 Task: Open Card Card0000000263 in Board Board0000000066 in Workspace WS0000000022 in Trello. Add Member Ayush98111@gmail.com to Card Card0000000263 in Board Board0000000066 in Workspace WS0000000022 in Trello. Add Orange Label titled Label0000000263 to Card Card0000000263 in Board Board0000000066 in Workspace WS0000000022 in Trello. Add Checklist CL0000000263 to Card Card0000000263 in Board Board0000000066 in Workspace WS0000000022 in Trello. Add Dates with Start Date as Oct 01 2023 and Due Date as Oct 31 2023 to Card Card0000000263 in Board Board0000000066 in Workspace WS0000000022 in Trello
Action: Mouse scrolled (560, 487) with delta (0, -1)
Screenshot: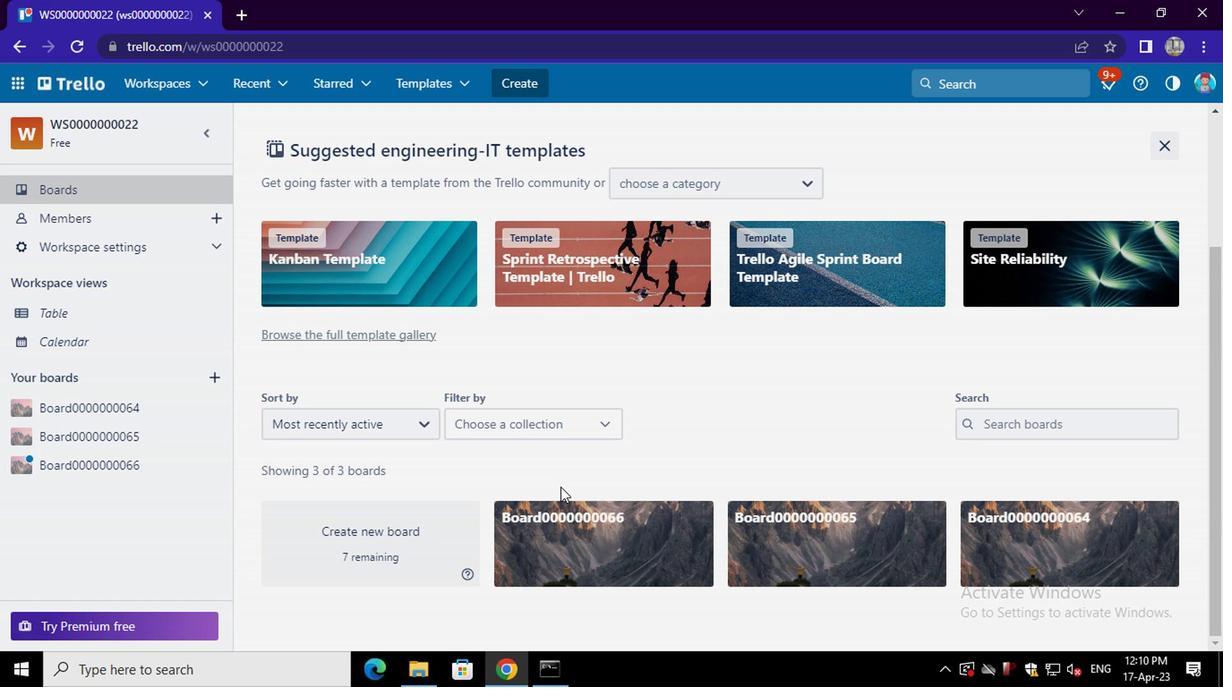 
Action: Mouse moved to (582, 538)
Screenshot: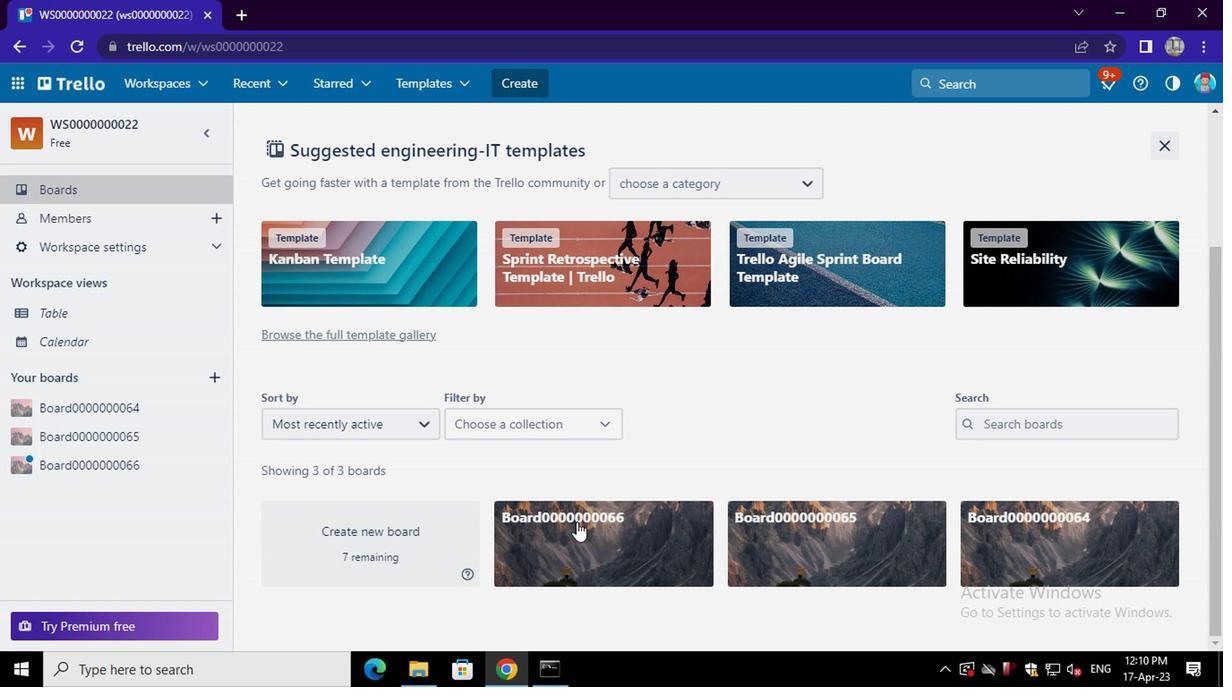 
Action: Mouse pressed left at (582, 538)
Screenshot: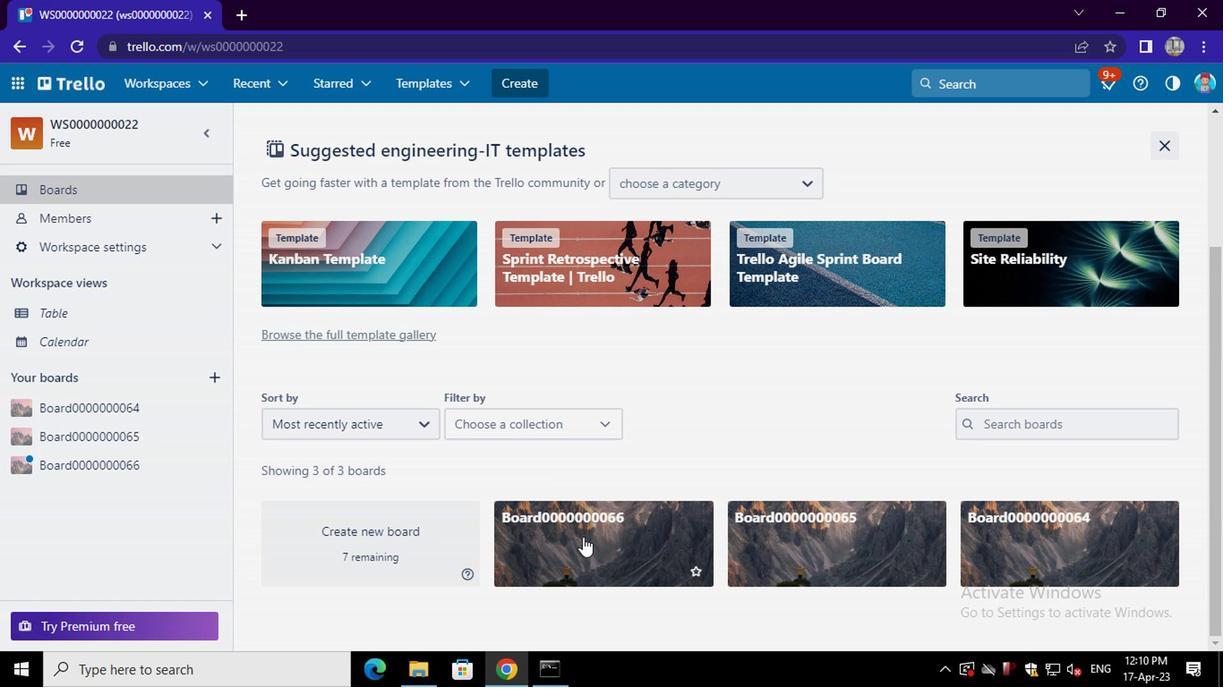 
Action: Mouse moved to (451, 484)
Screenshot: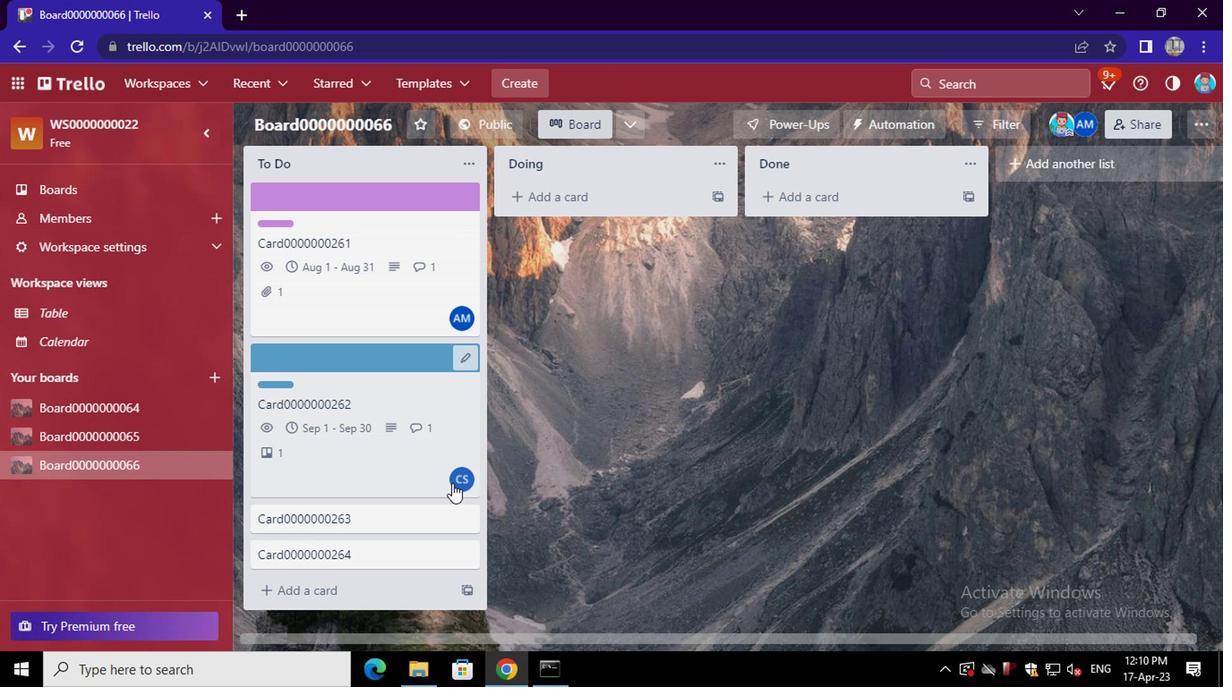 
Action: Mouse scrolled (451, 484) with delta (0, 0)
Screenshot: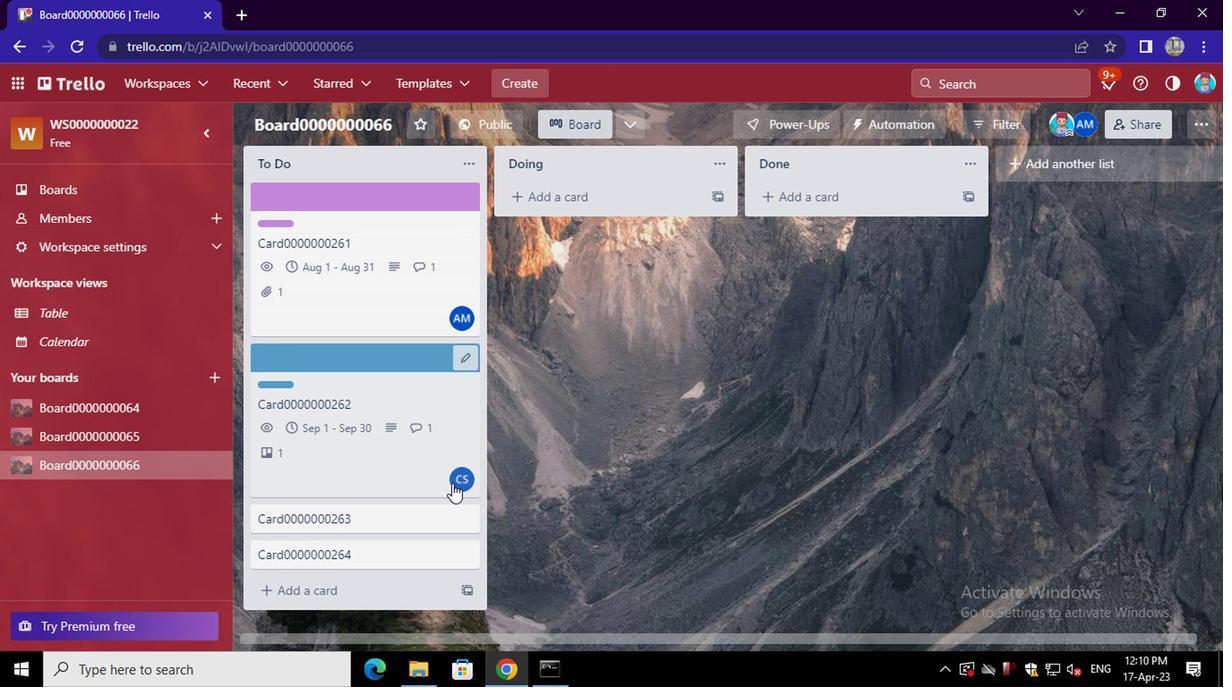 
Action: Mouse moved to (466, 522)
Screenshot: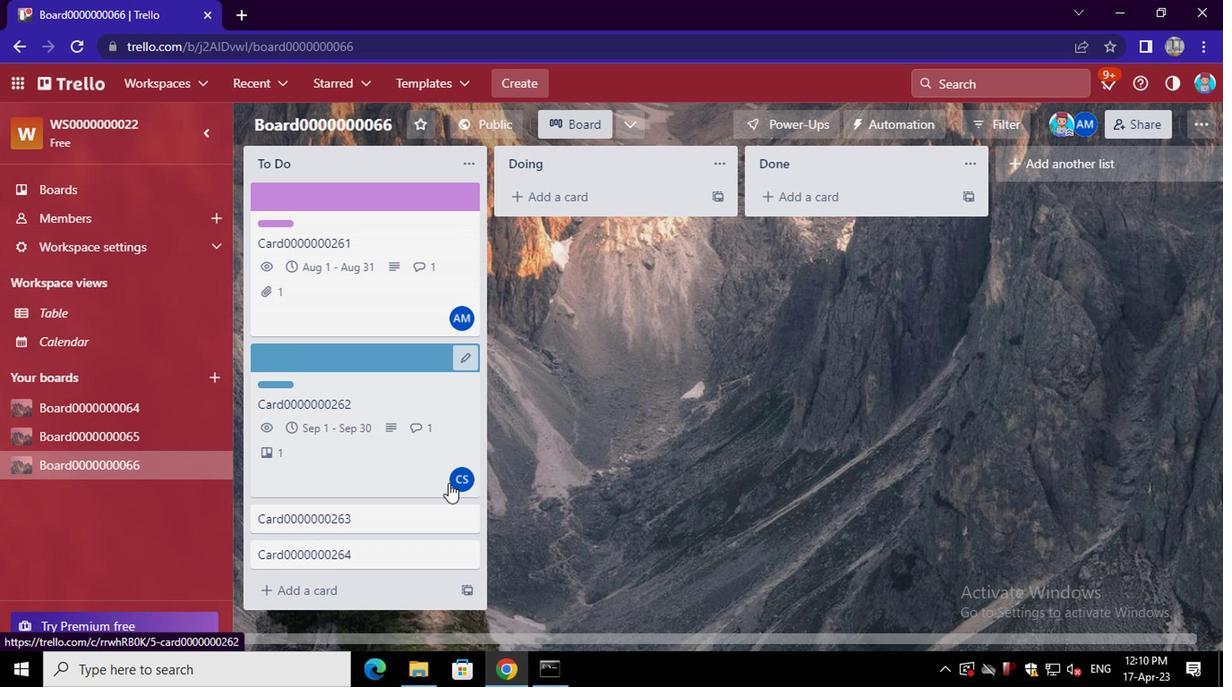 
Action: Mouse pressed left at (466, 522)
Screenshot: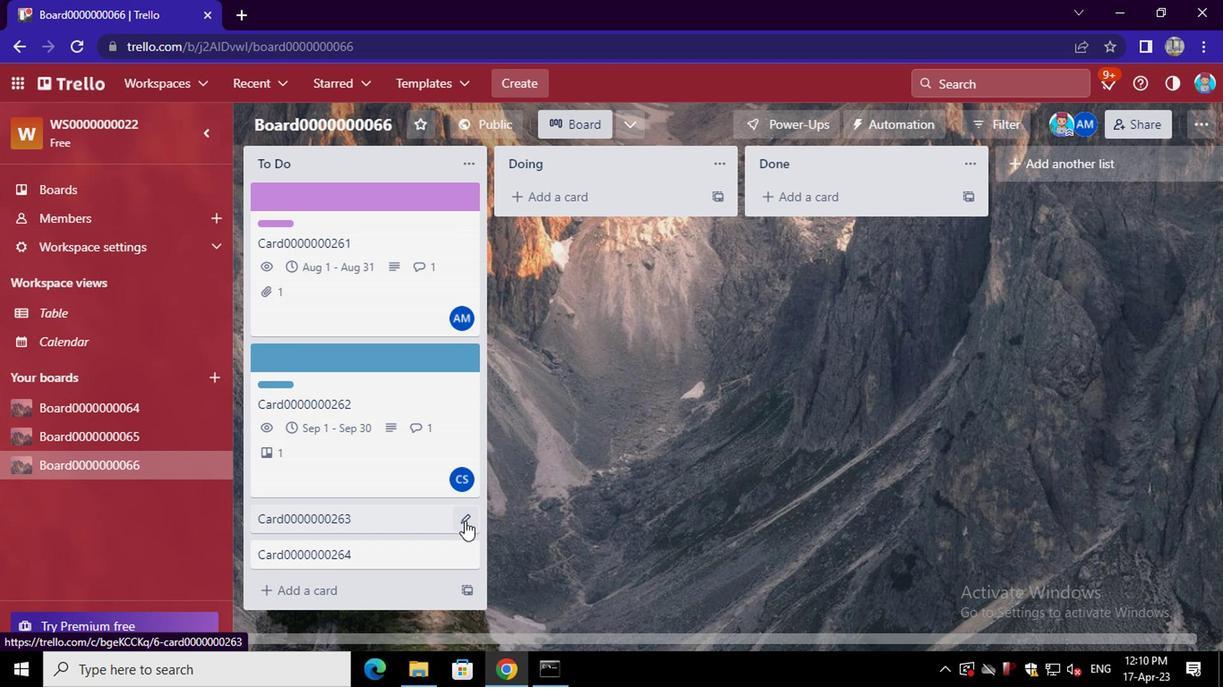 
Action: Mouse moved to (539, 390)
Screenshot: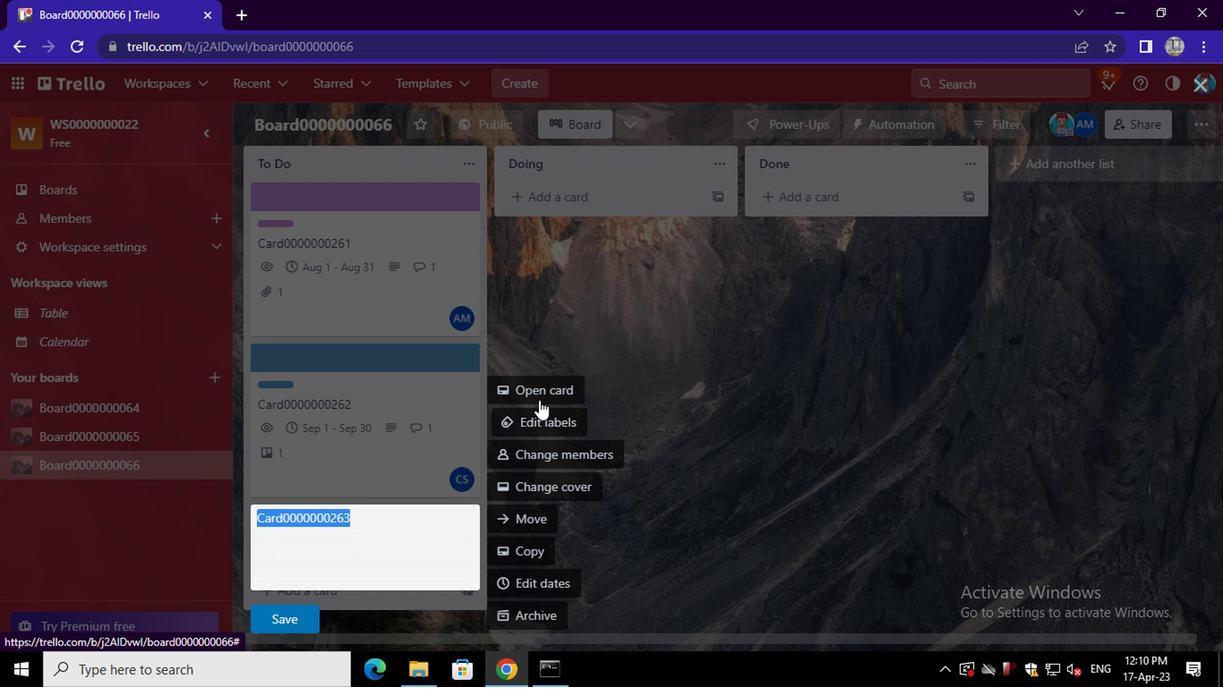 
Action: Mouse pressed left at (539, 390)
Screenshot: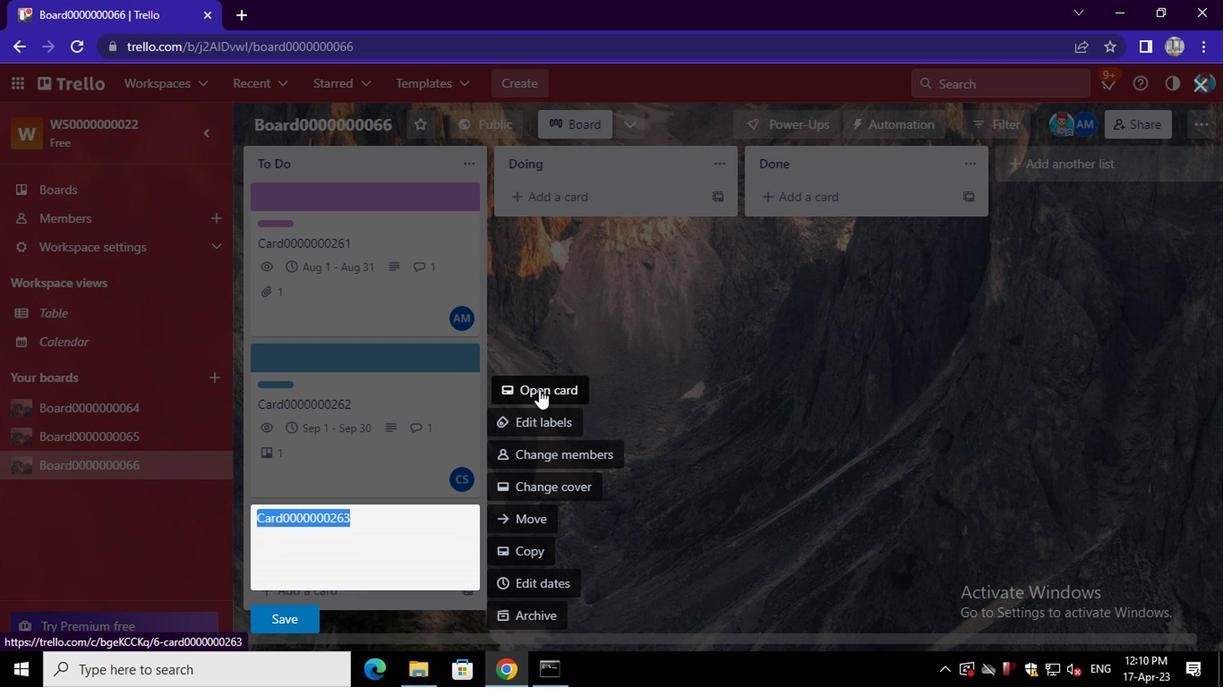 
Action: Mouse moved to (821, 300)
Screenshot: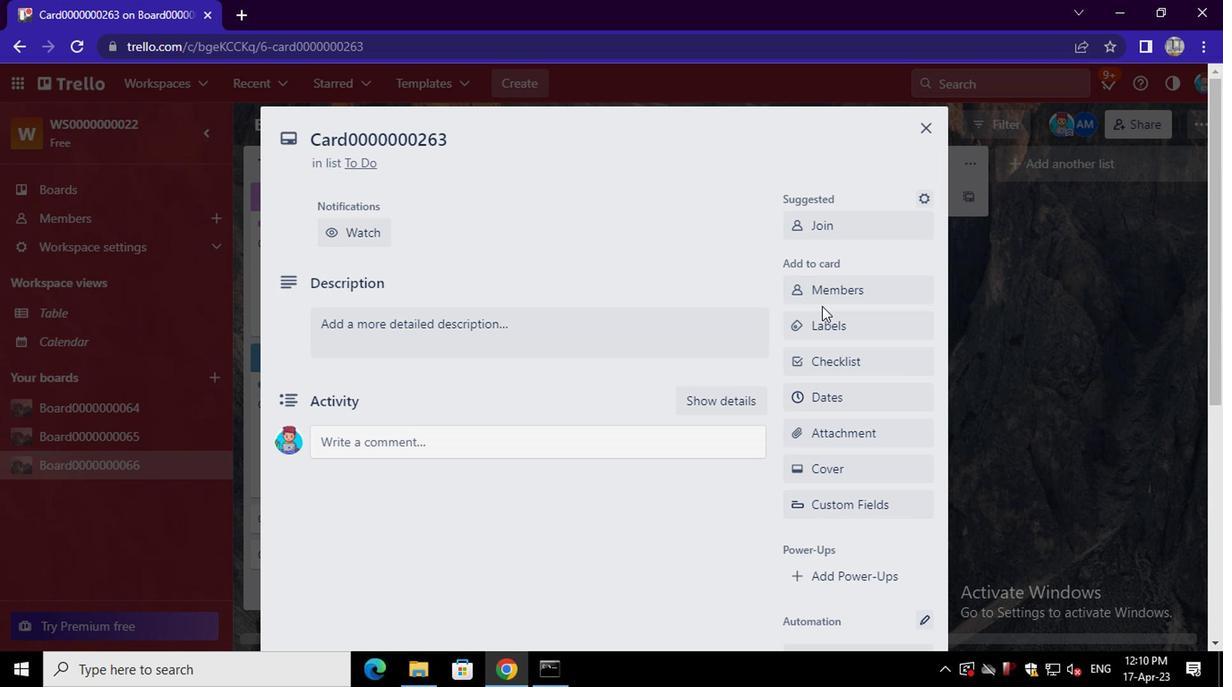 
Action: Mouse pressed left at (821, 300)
Screenshot: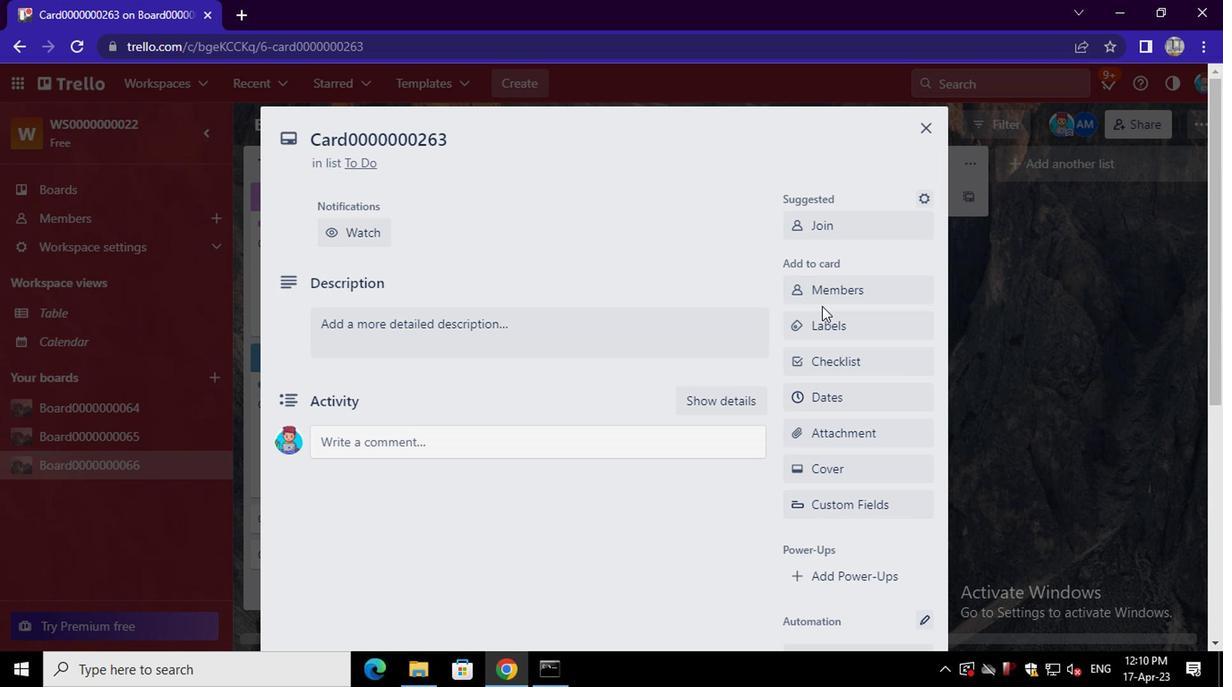 
Action: Mouse moved to (836, 372)
Screenshot: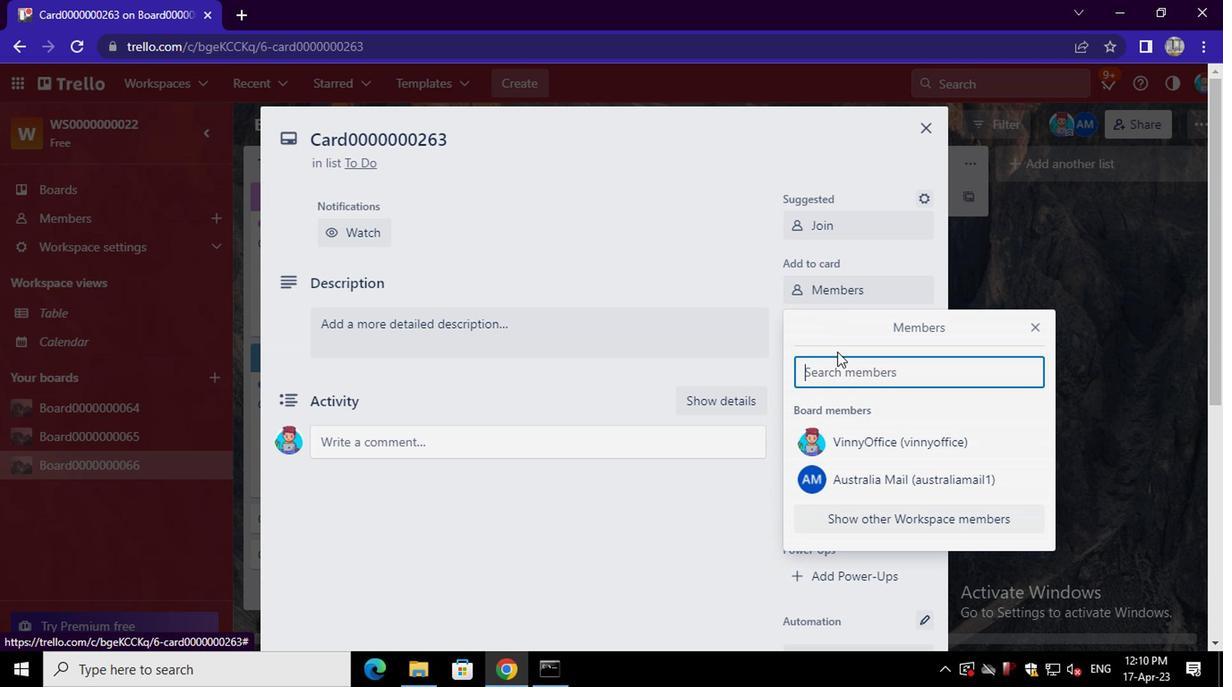 
Action: Mouse pressed left at (836, 372)
Screenshot: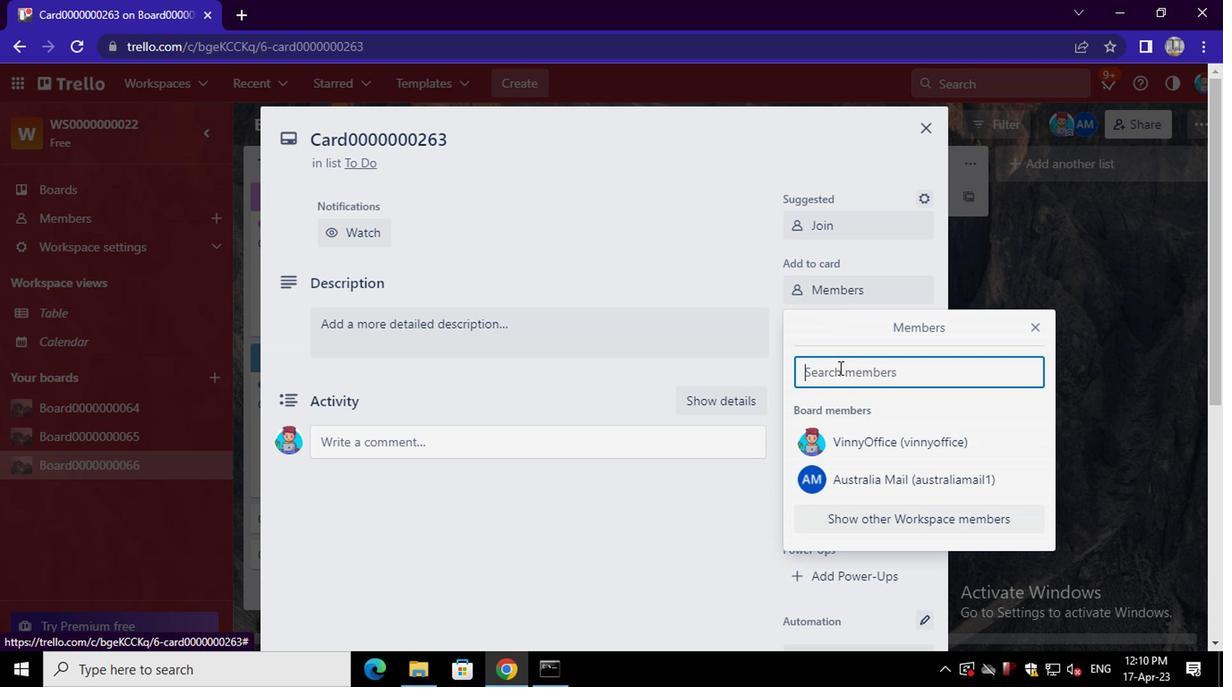 
Action: Mouse moved to (837, 373)
Screenshot: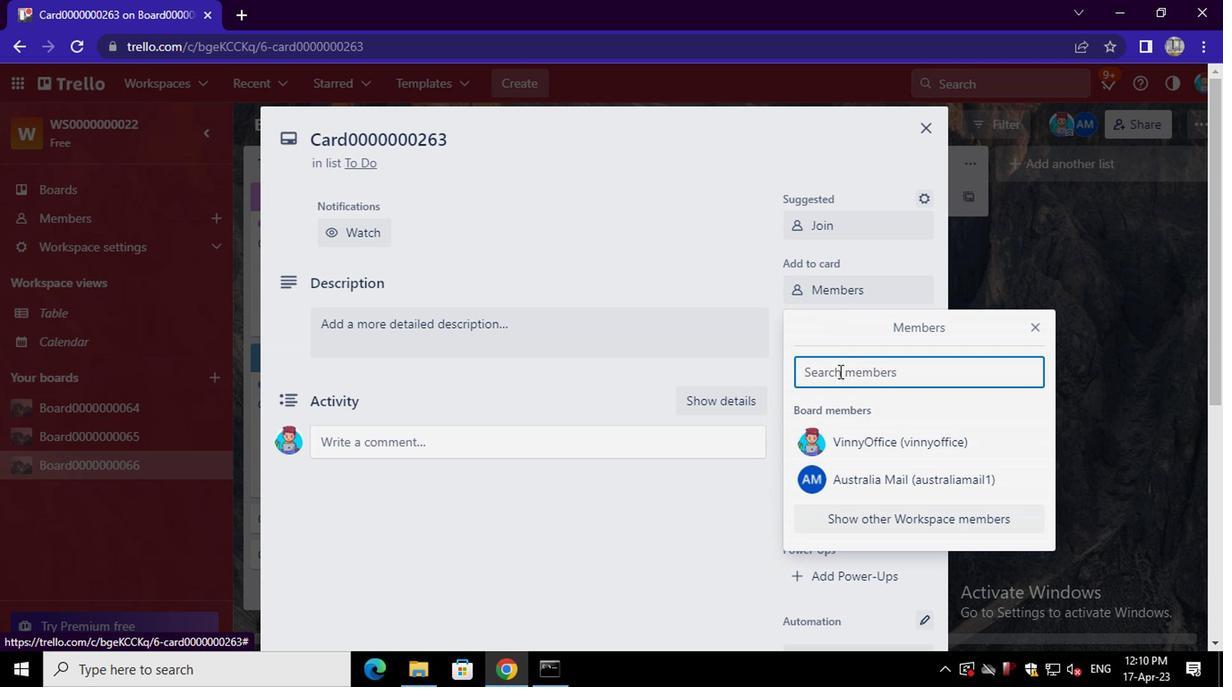 
Action: Key pressed <Key.shift>AYUSH98111<Key.shift>@GMAIL.COM
Screenshot: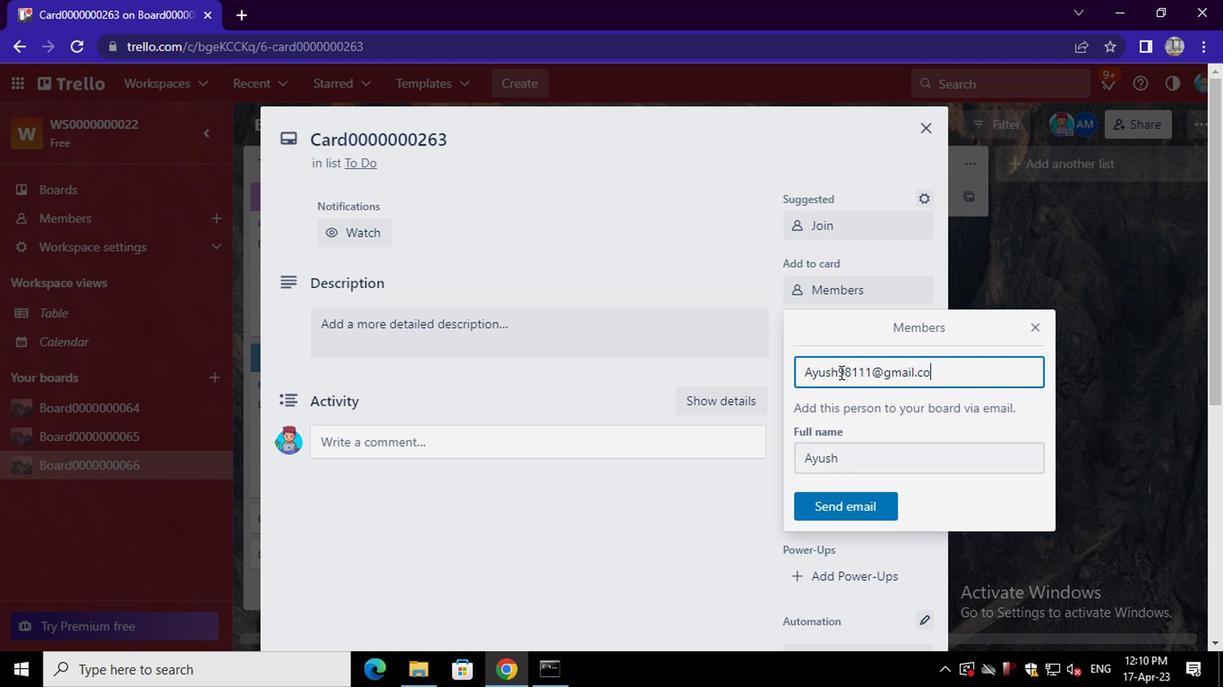 
Action: Mouse moved to (854, 510)
Screenshot: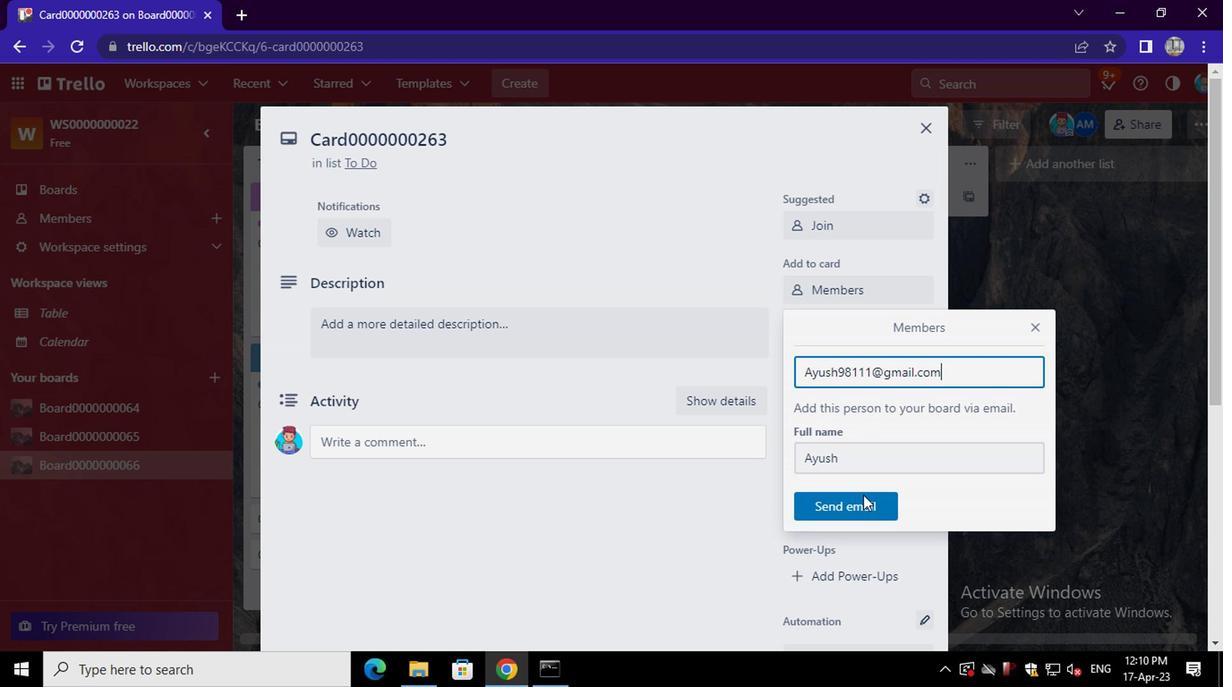 
Action: Mouse pressed left at (854, 510)
Screenshot: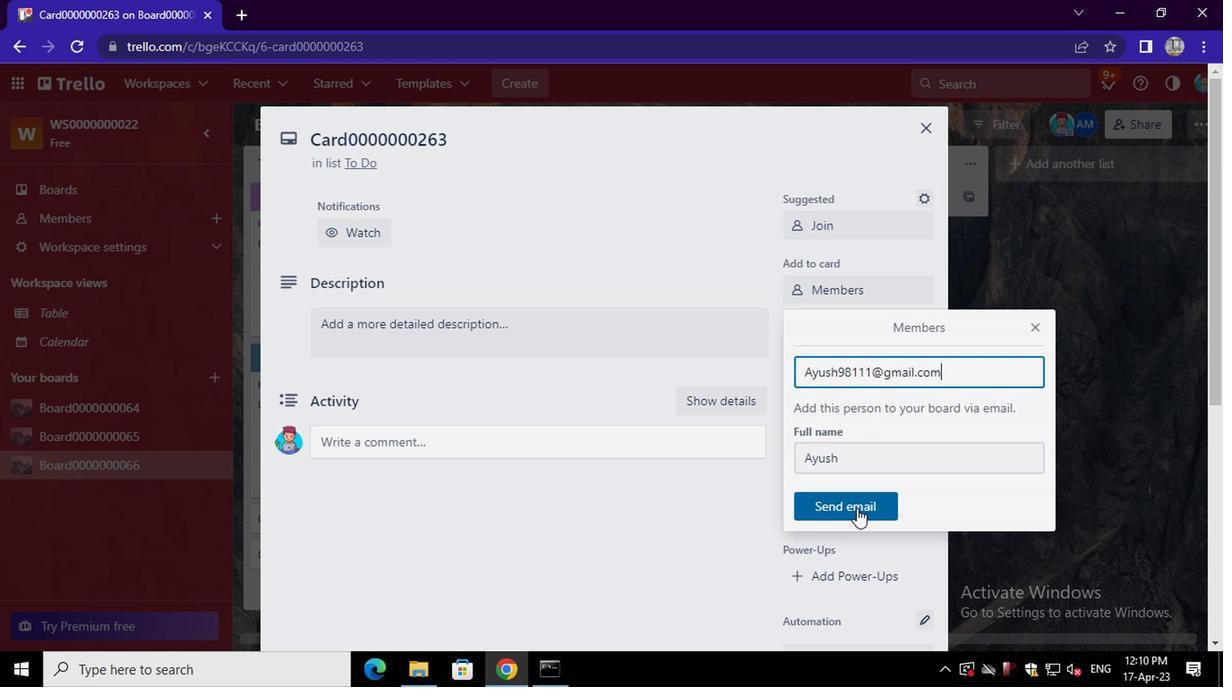
Action: Mouse moved to (848, 333)
Screenshot: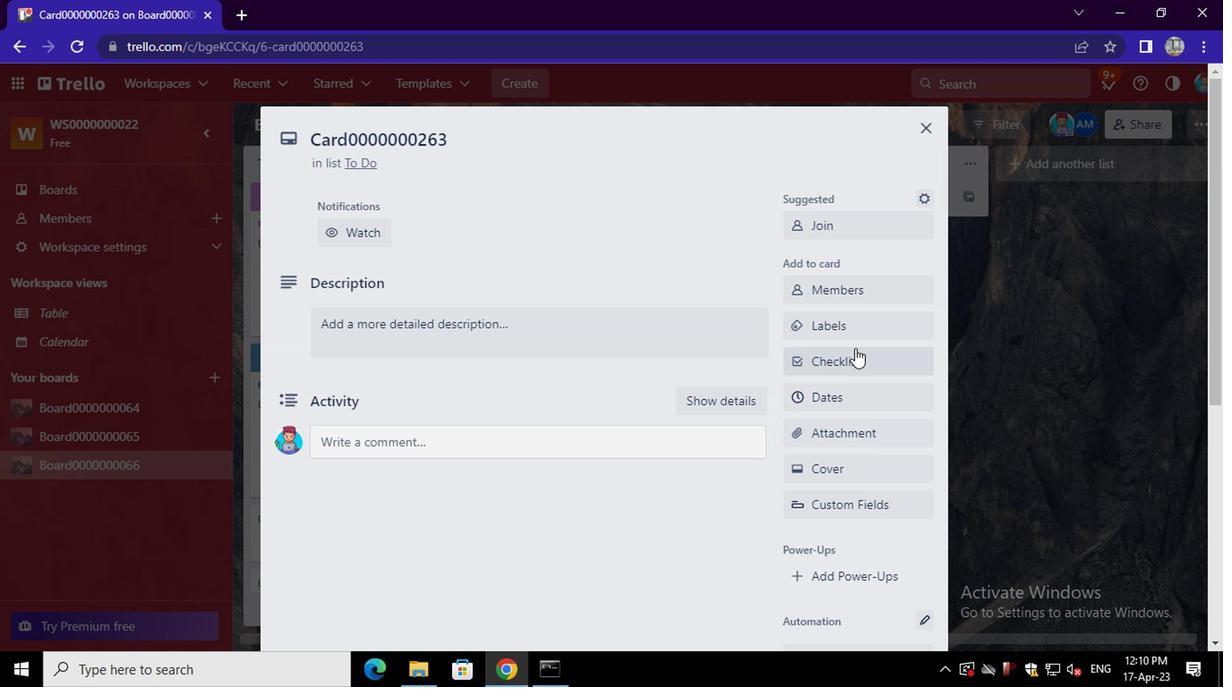 
Action: Mouse pressed left at (848, 333)
Screenshot: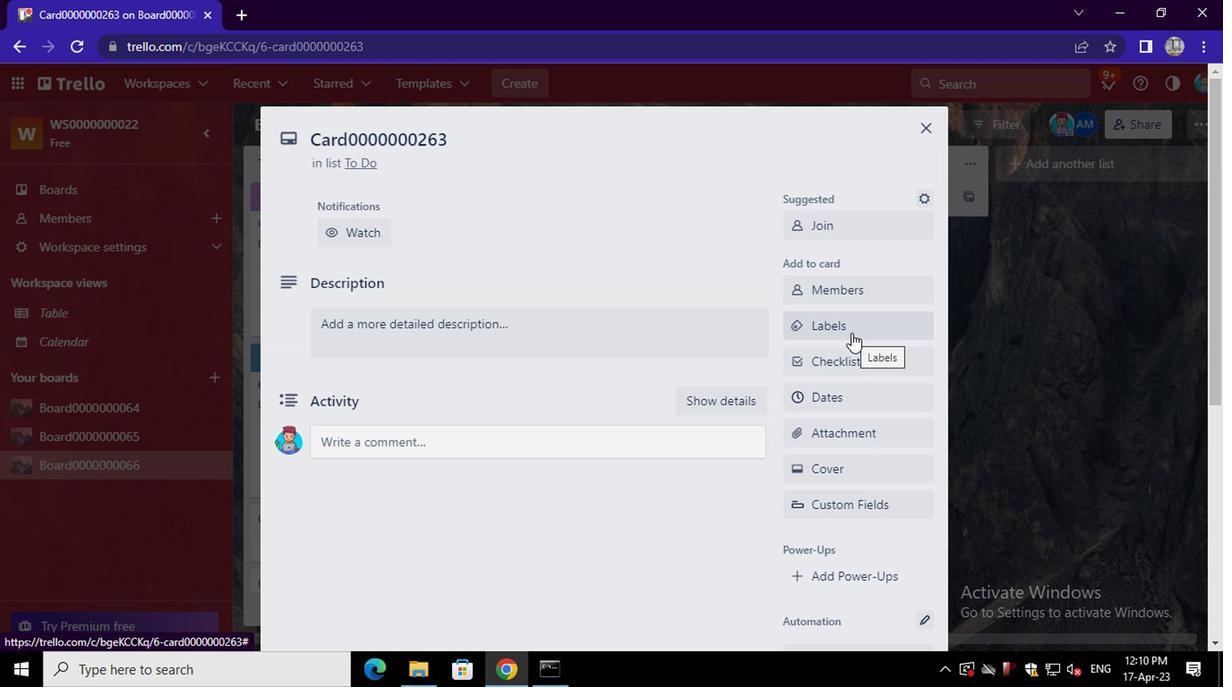 
Action: Mouse moved to (848, 174)
Screenshot: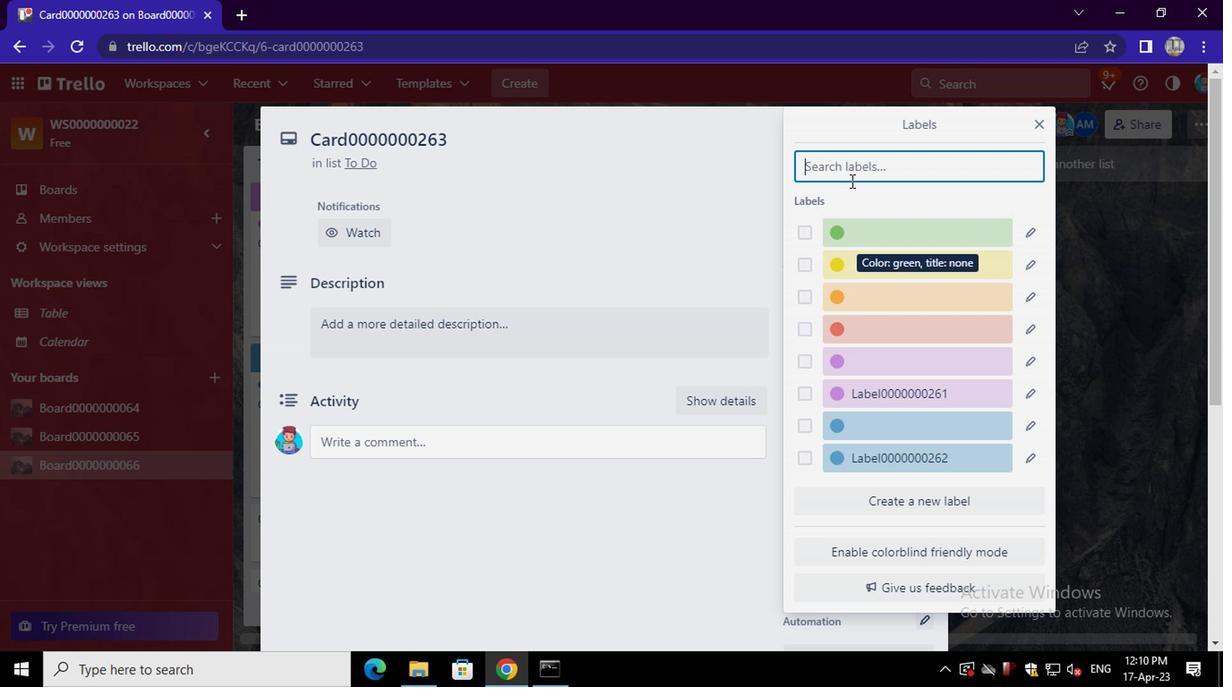 
Action: Mouse pressed left at (848, 174)
Screenshot: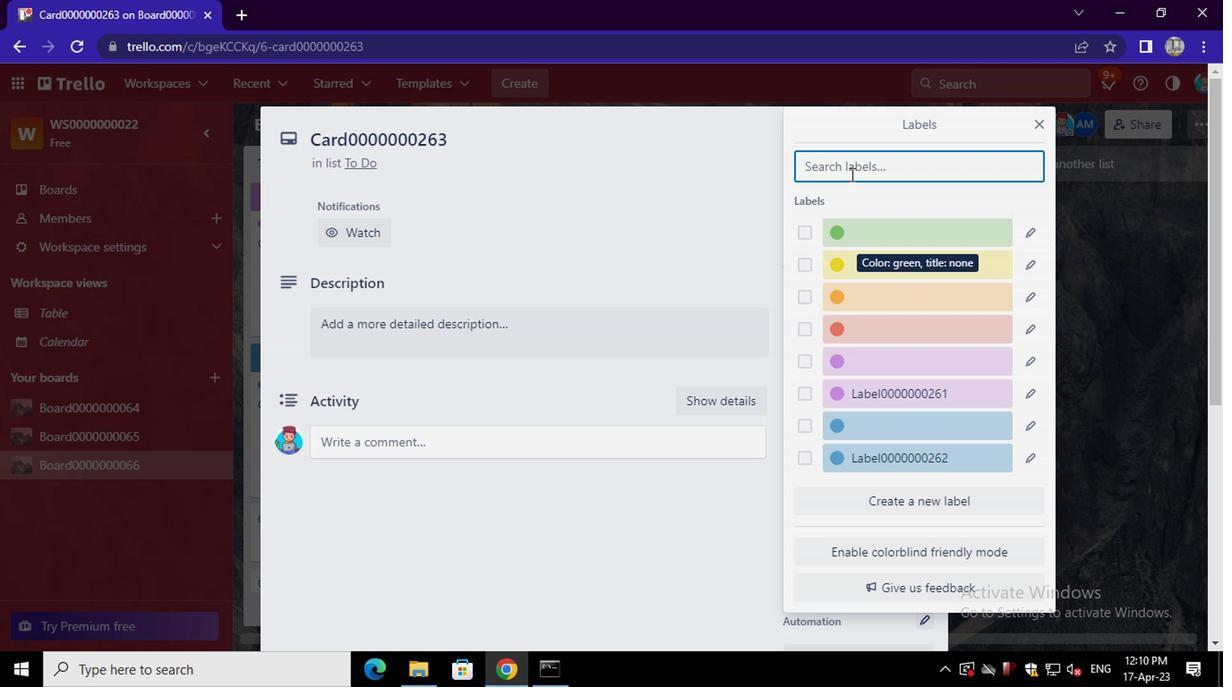 
Action: Key pressed <Key.shift>LABEL0000000263
Screenshot: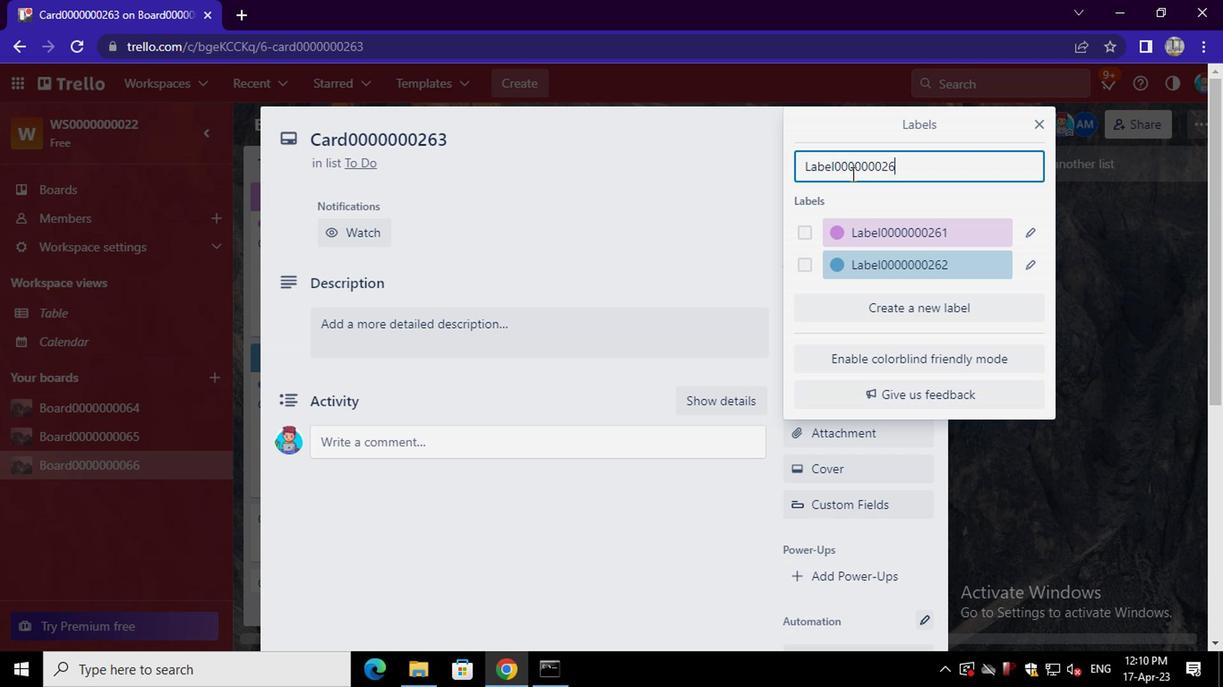 
Action: Mouse moved to (936, 473)
Screenshot: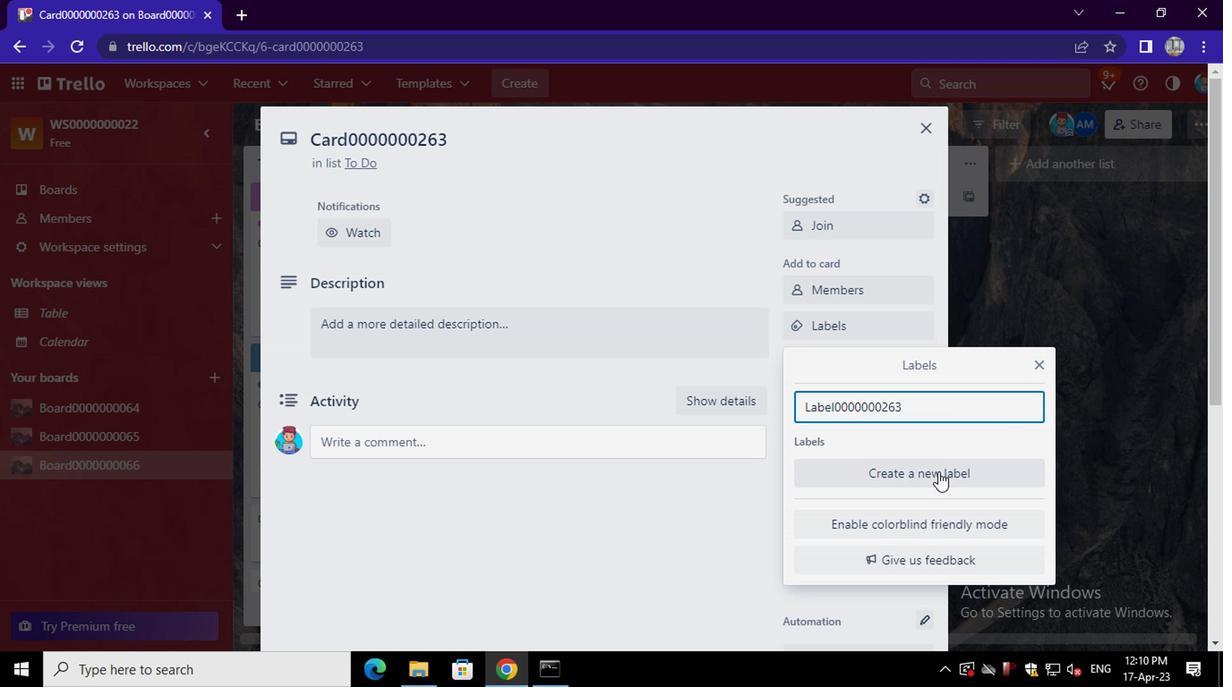 
Action: Mouse pressed left at (936, 473)
Screenshot: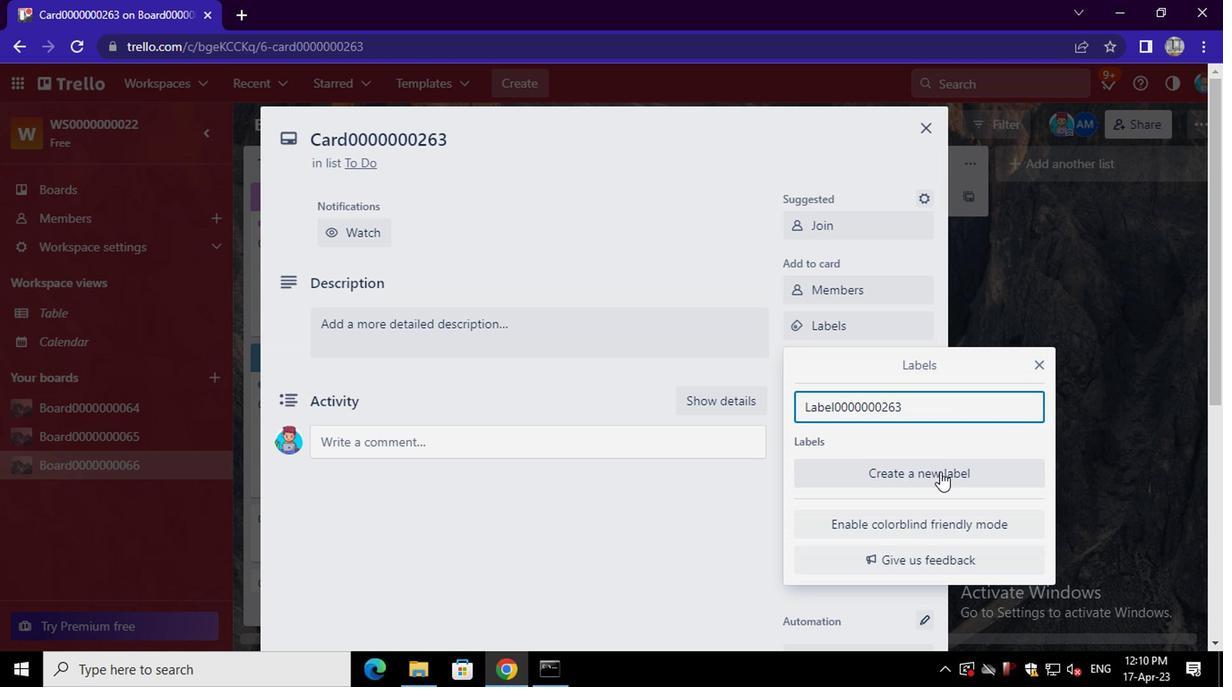 
Action: Mouse moved to (918, 384)
Screenshot: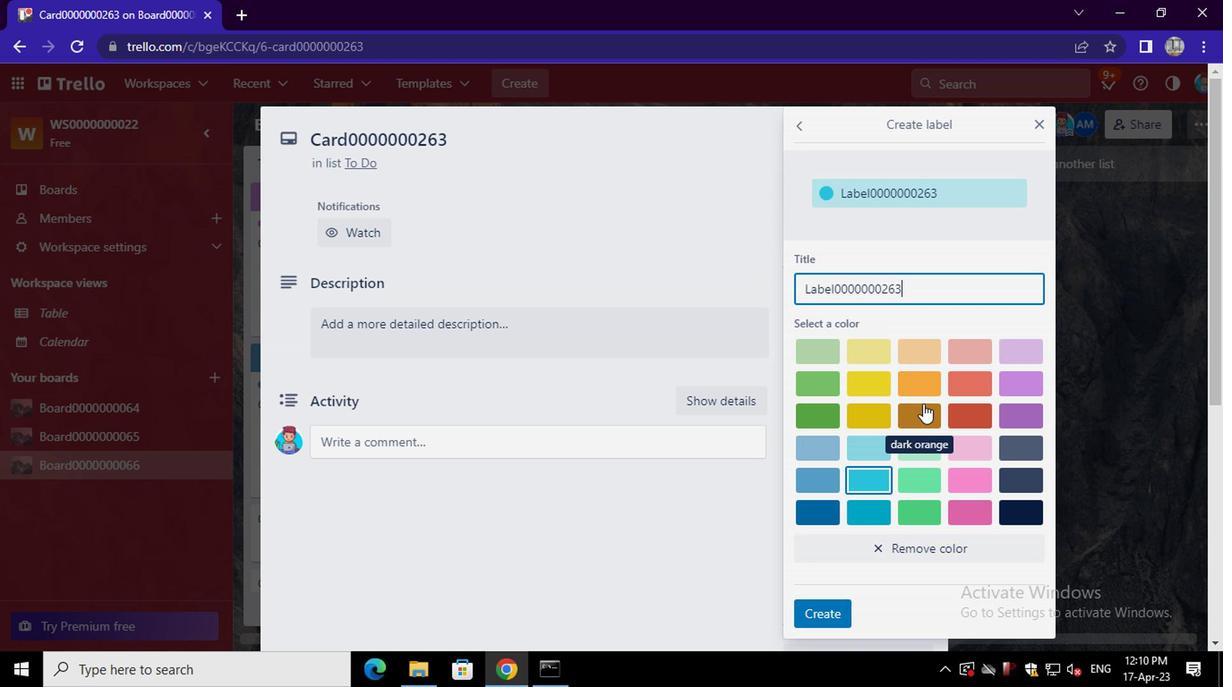 
Action: Mouse pressed left at (918, 384)
Screenshot: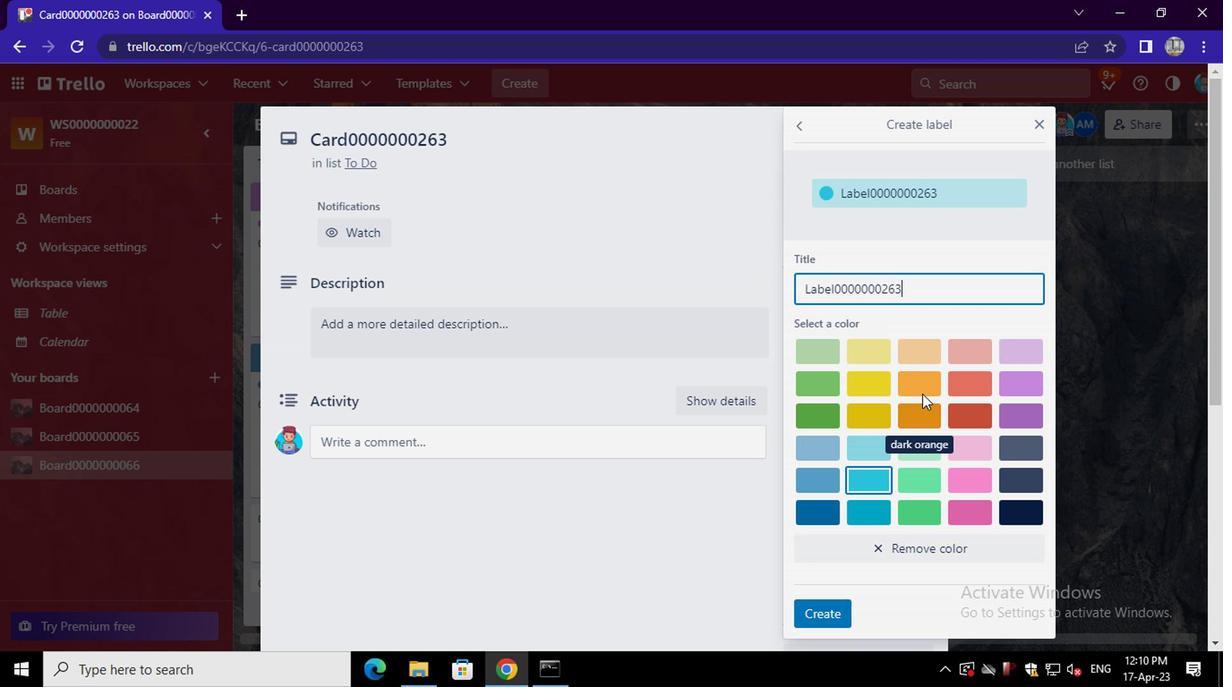 
Action: Mouse moved to (828, 609)
Screenshot: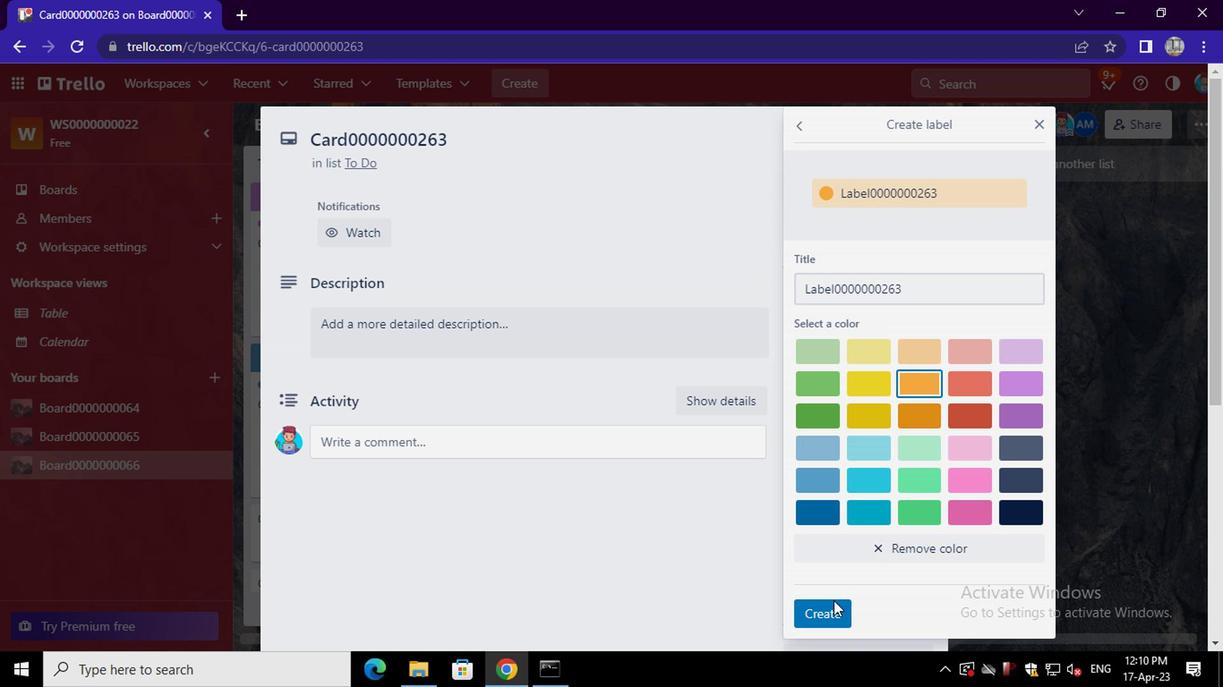 
Action: Mouse pressed left at (828, 609)
Screenshot: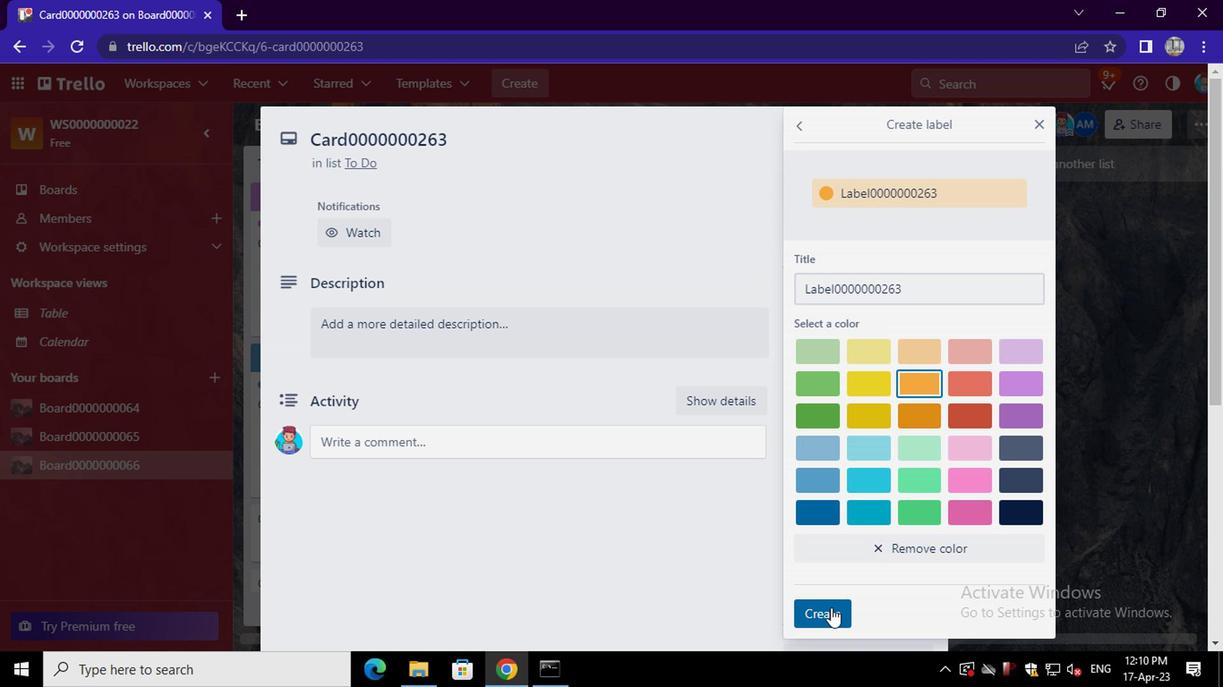 
Action: Mouse moved to (752, 517)
Screenshot: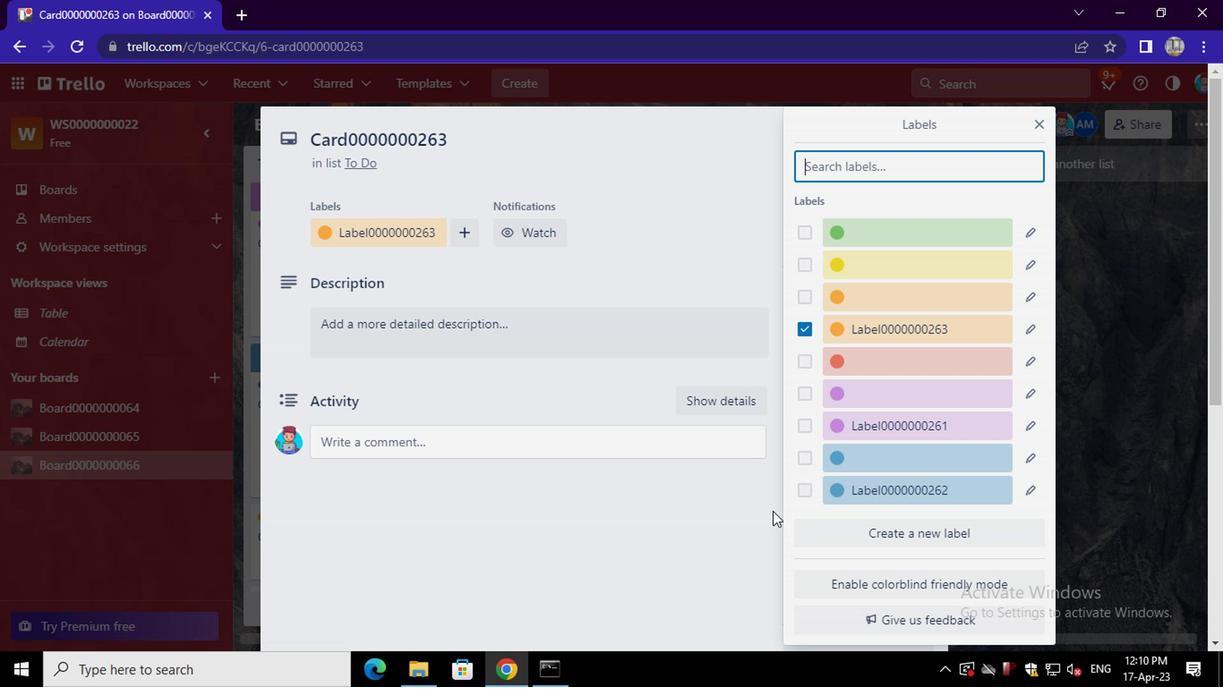 
Action: Mouse pressed left at (752, 517)
Screenshot: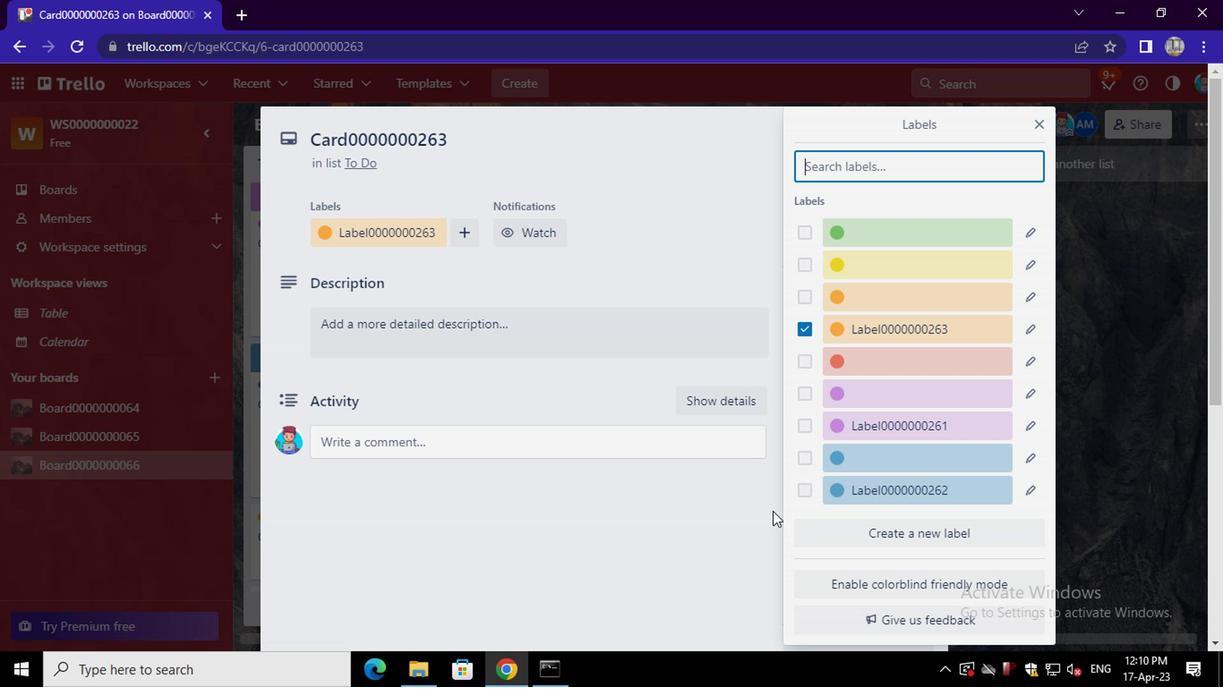 
Action: Mouse moved to (863, 359)
Screenshot: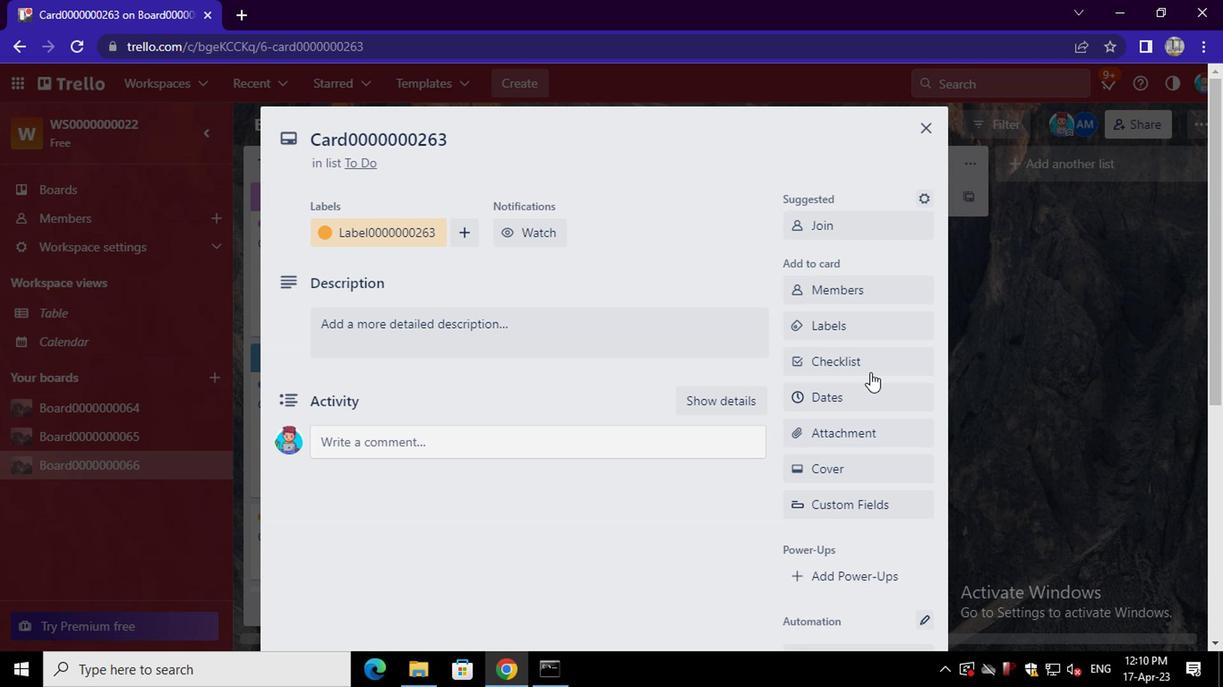 
Action: Mouse pressed left at (863, 359)
Screenshot: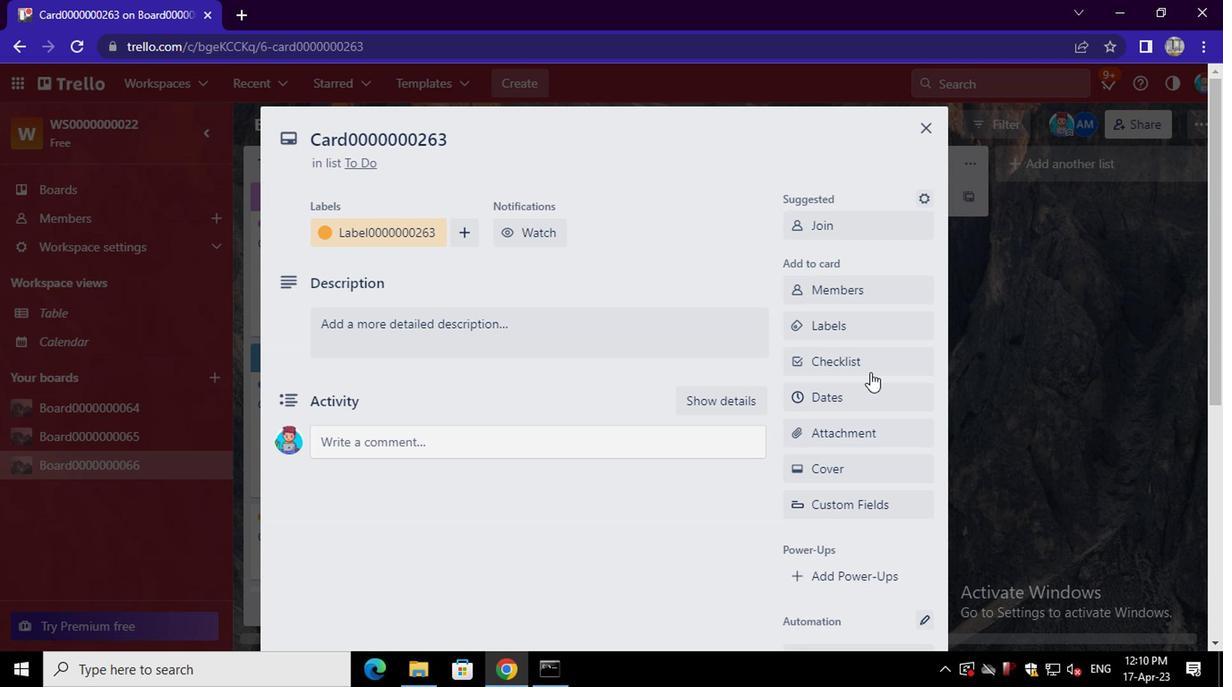 
Action: Mouse moved to (877, 465)
Screenshot: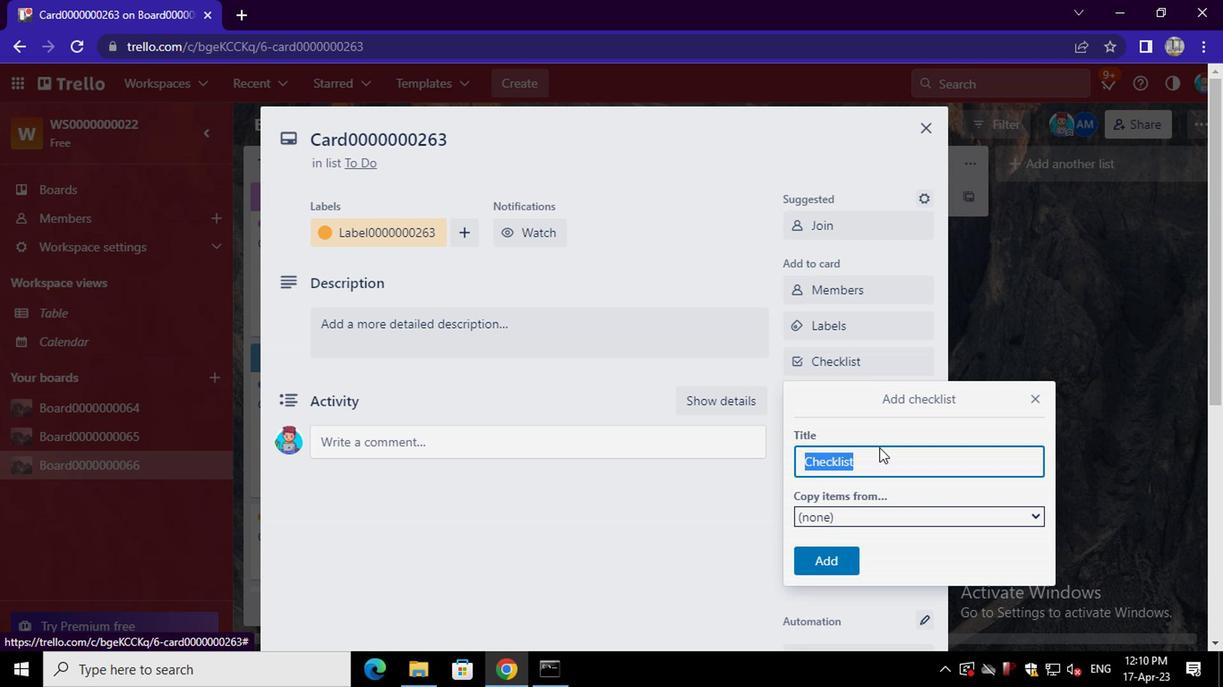 
Action: Mouse pressed left at (877, 465)
Screenshot: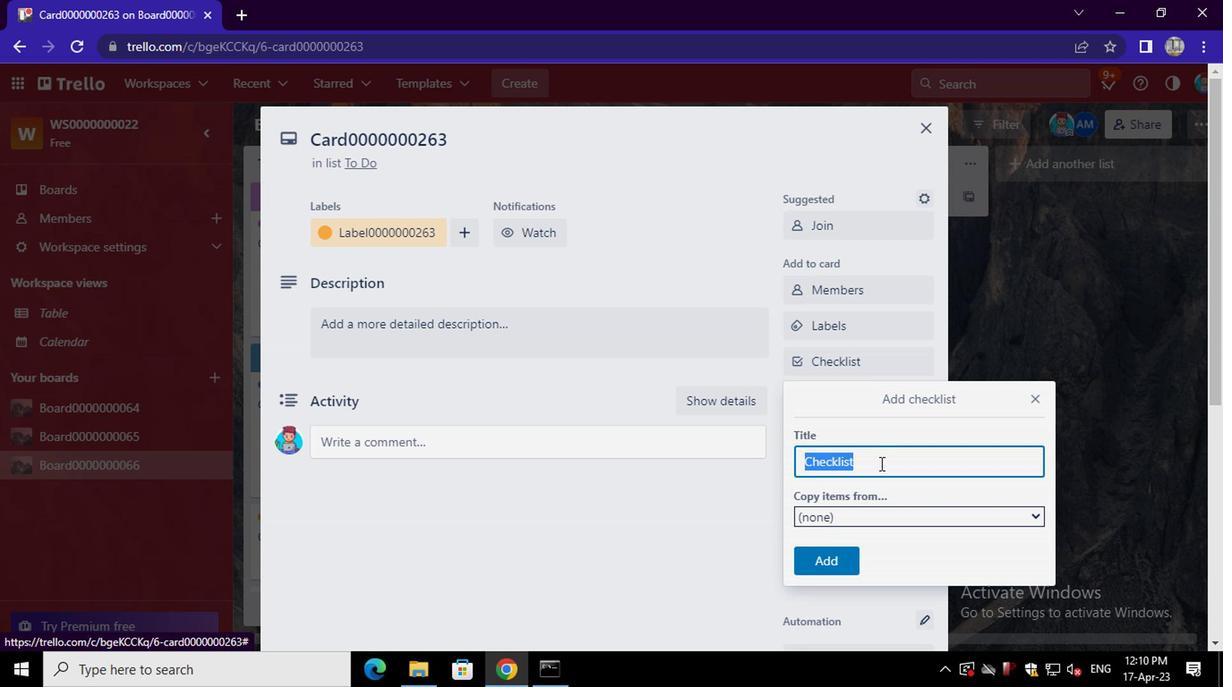 
Action: Key pressed <Key.backspace><Key.backspace><Key.backspace><Key.backspace><Key.backspace><Key.backspace><Key.backspace><Key.backspace><Key.backspace><Key.backspace><Key.backspace><Key.backspace><Key.backspace><Key.backspace><Key.backspace><Key.backspace><Key.backspace><Key.backspace><Key.backspace><Key.backspace><Key.backspace><Key.backspace><Key.shift>CL0000000263
Screenshot: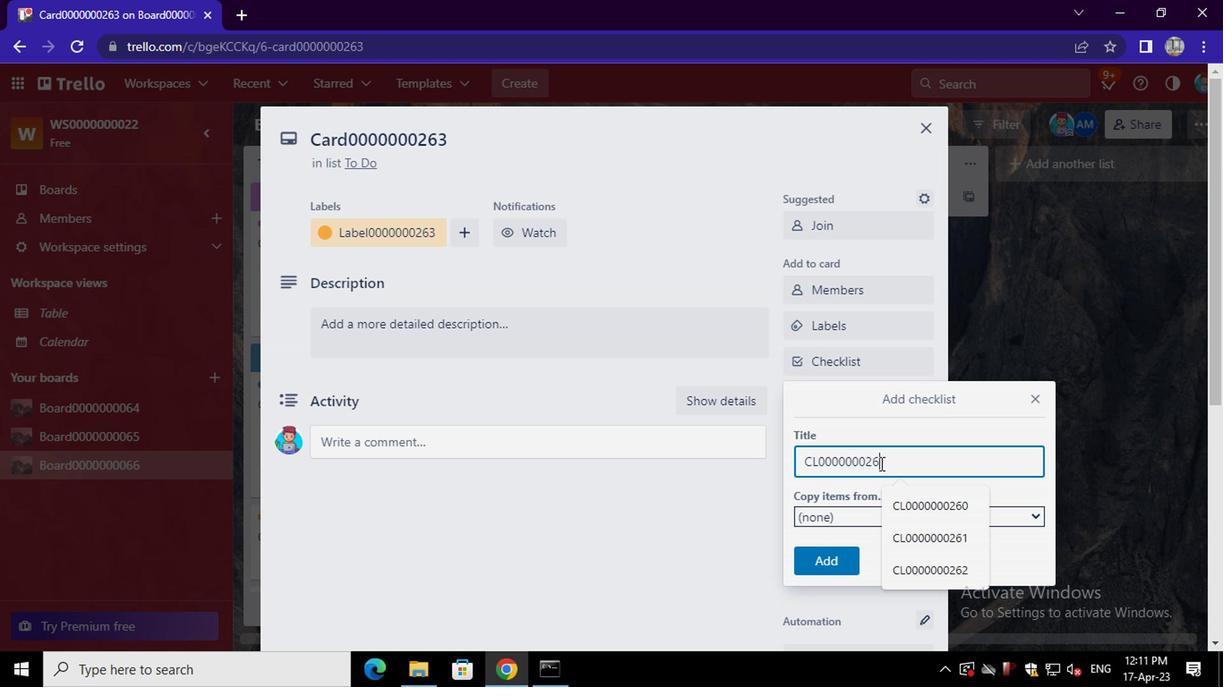 
Action: Mouse moved to (830, 563)
Screenshot: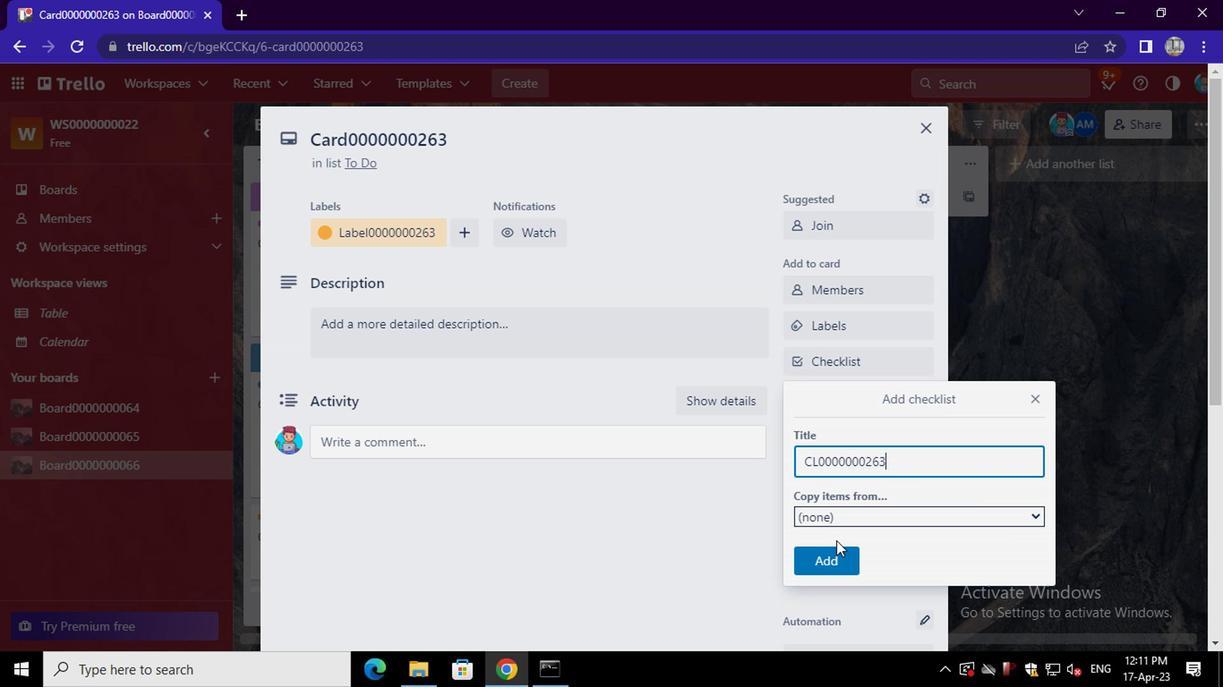 
Action: Mouse pressed left at (830, 563)
Screenshot: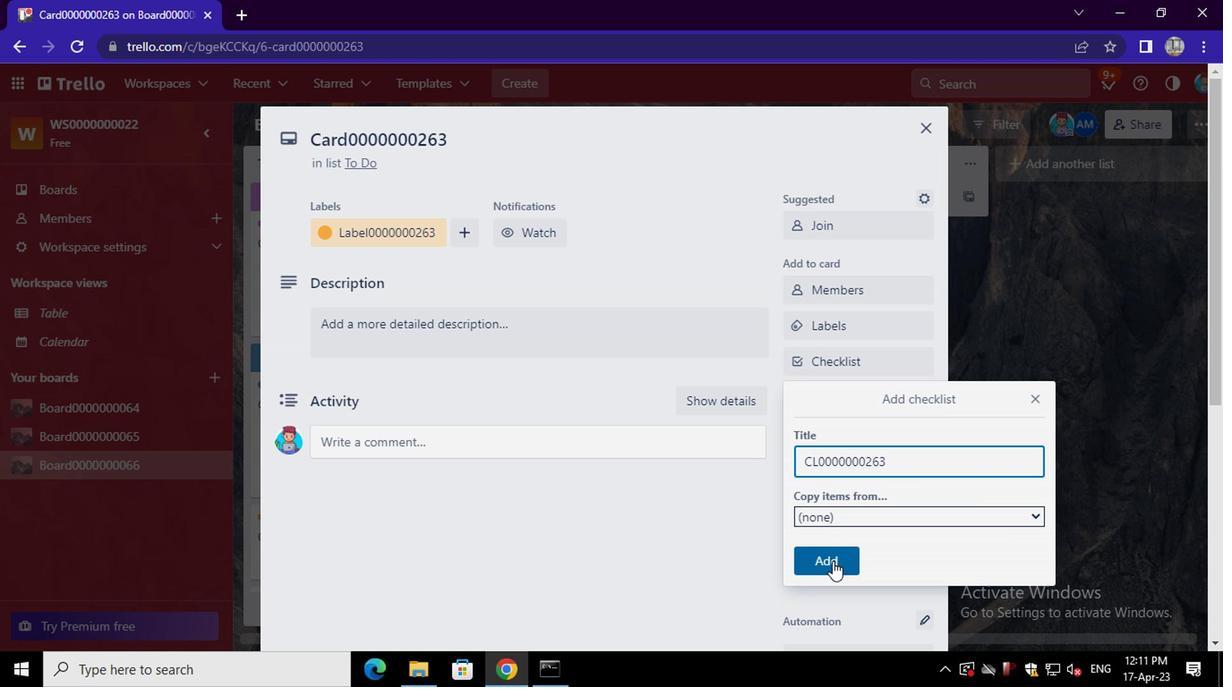 
Action: Mouse moved to (828, 398)
Screenshot: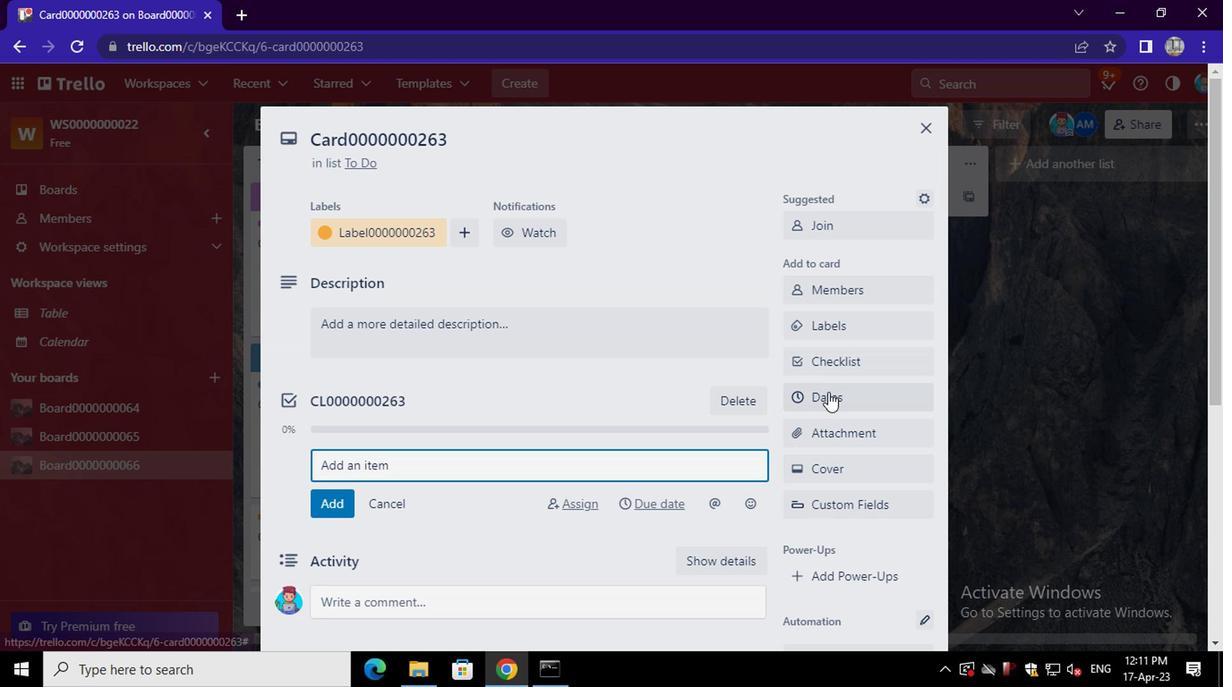 
Action: Mouse pressed left at (828, 398)
Screenshot: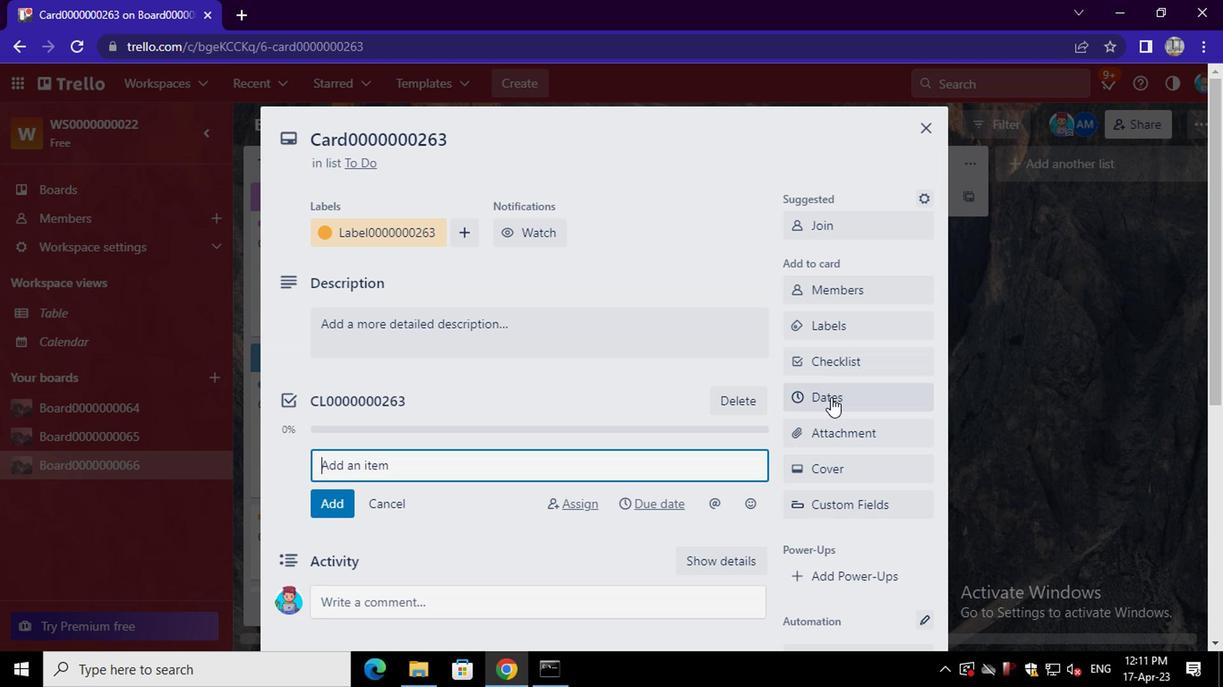 
Action: Mouse moved to (800, 446)
Screenshot: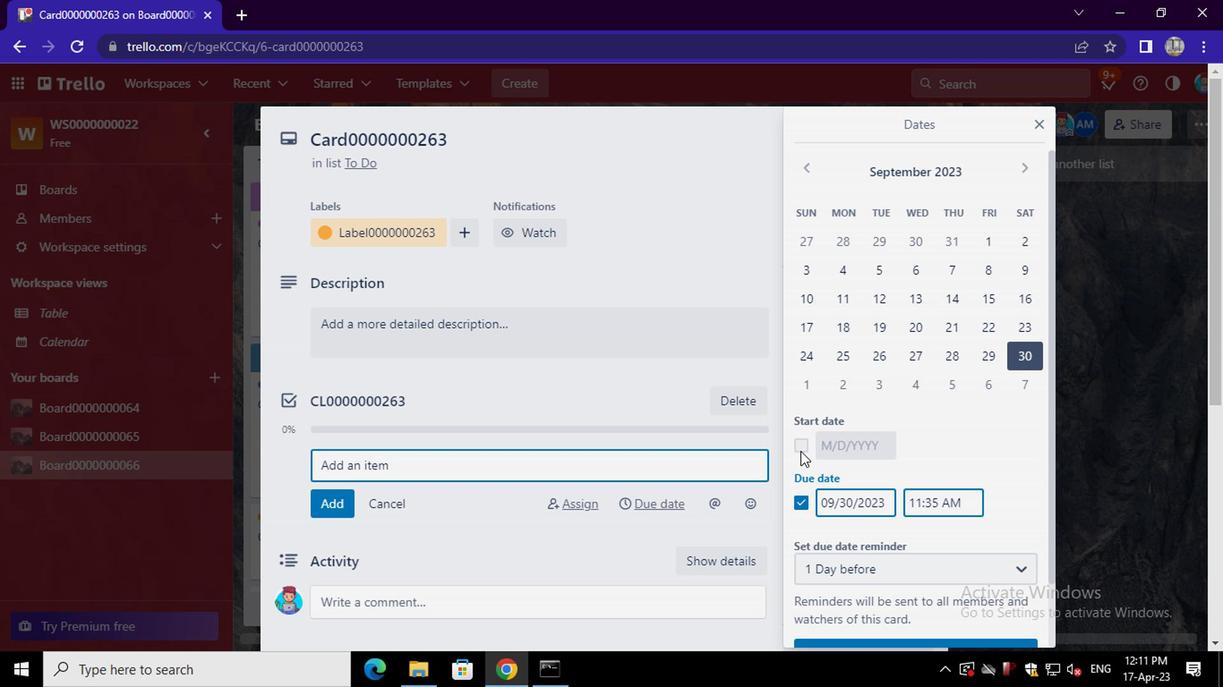 
Action: Mouse pressed left at (800, 446)
Screenshot: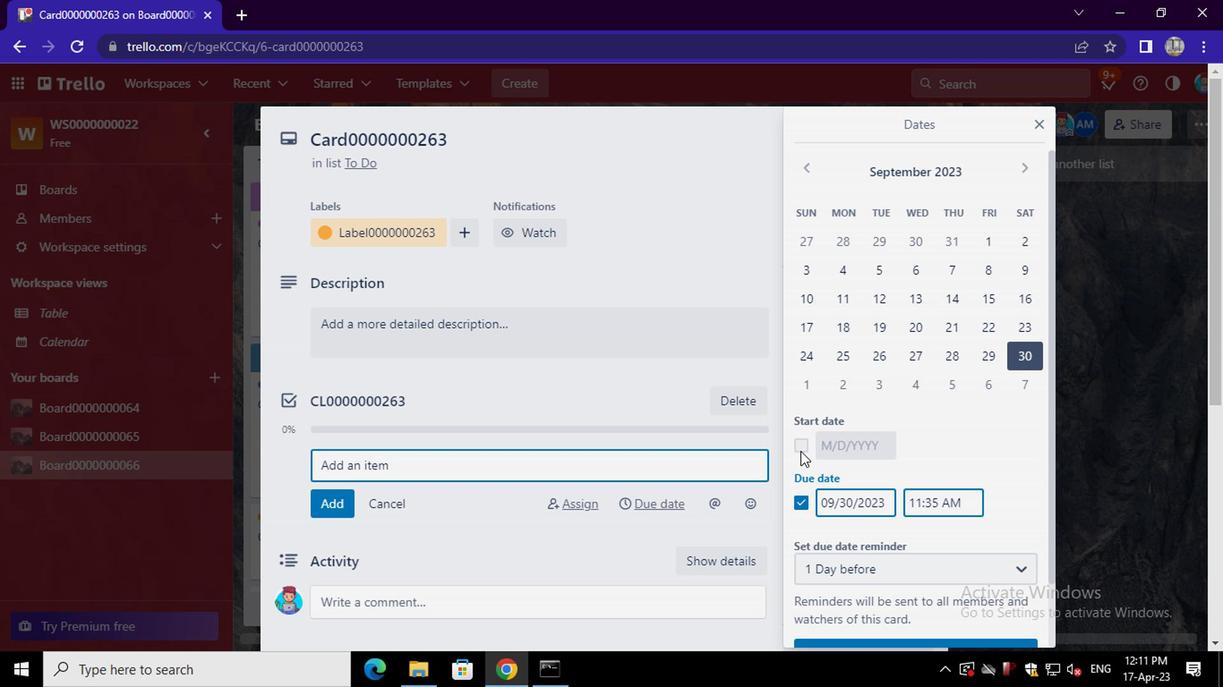 
Action: Mouse moved to (802, 501)
Screenshot: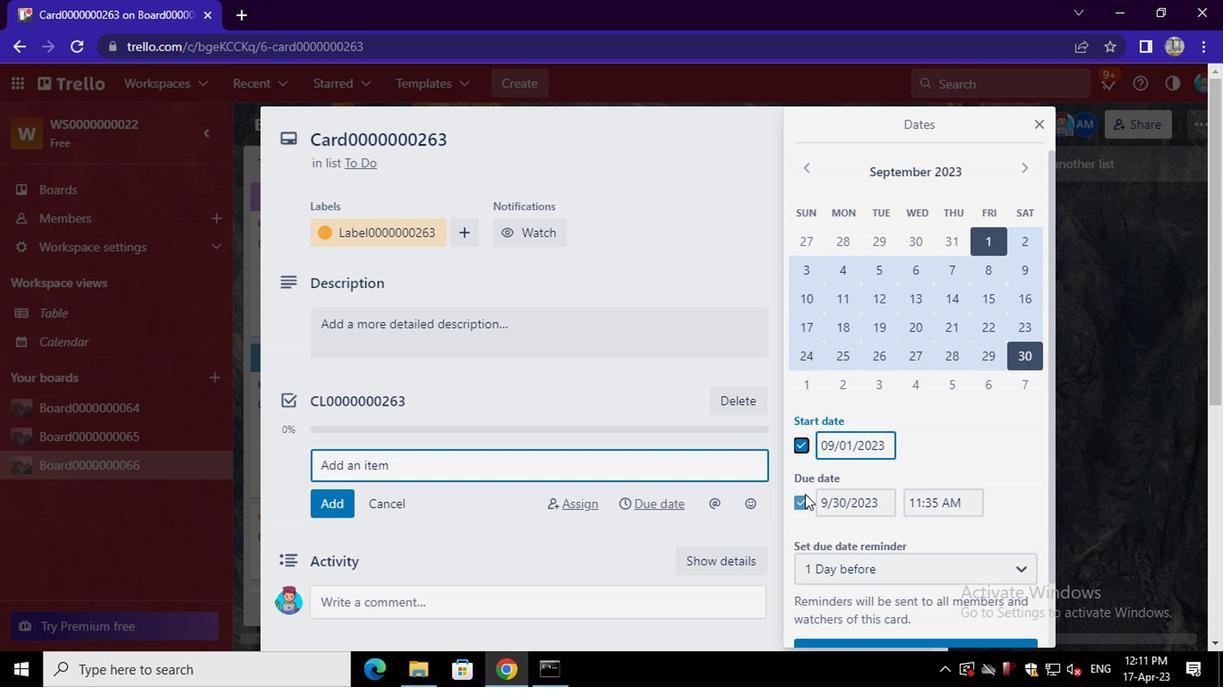 
Action: Mouse pressed left at (802, 501)
Screenshot: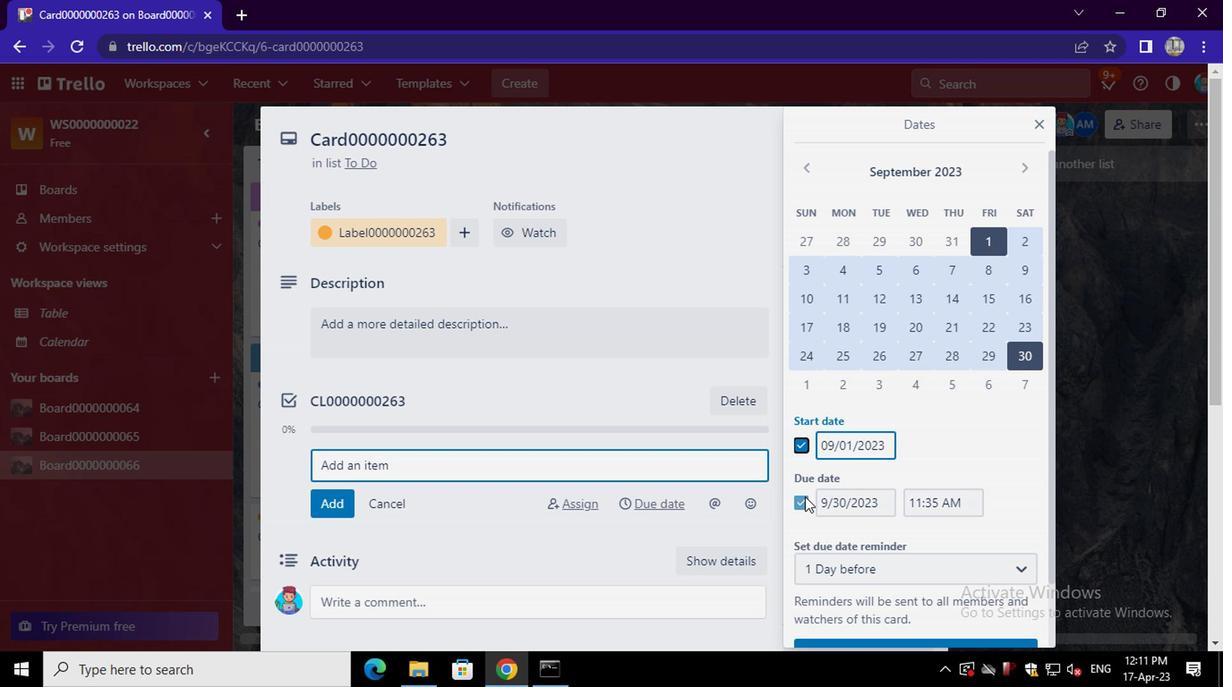 
Action: Mouse moved to (1027, 166)
Screenshot: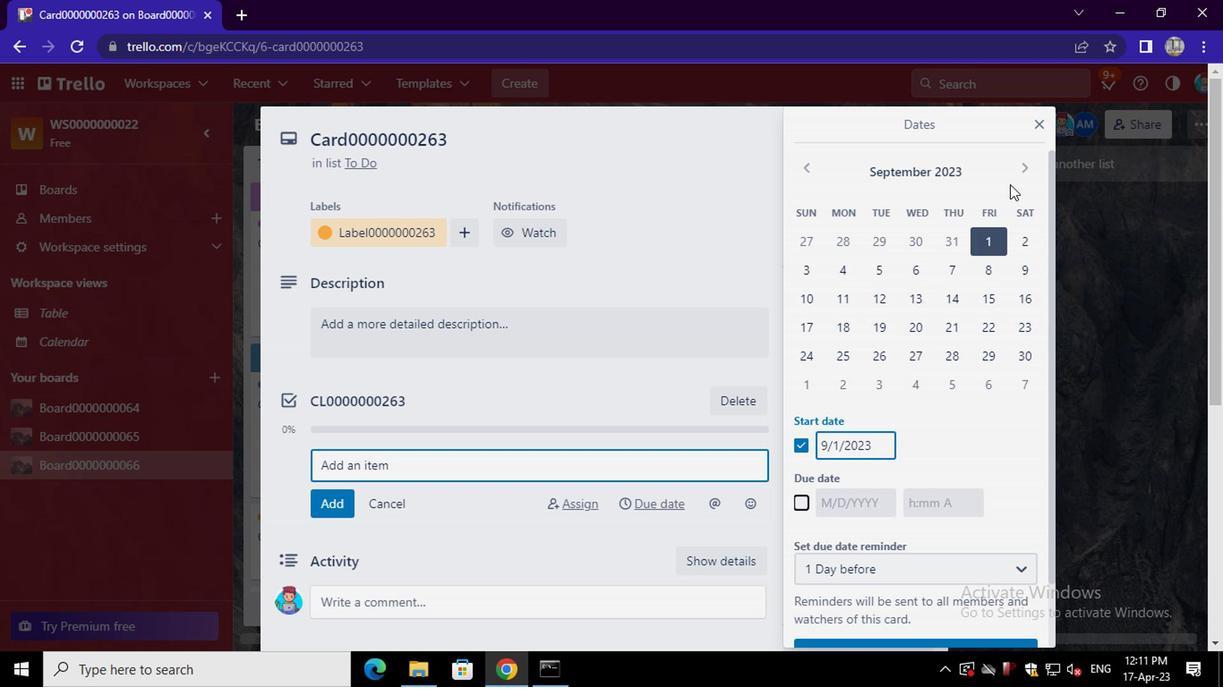 
Action: Mouse pressed left at (1027, 166)
Screenshot: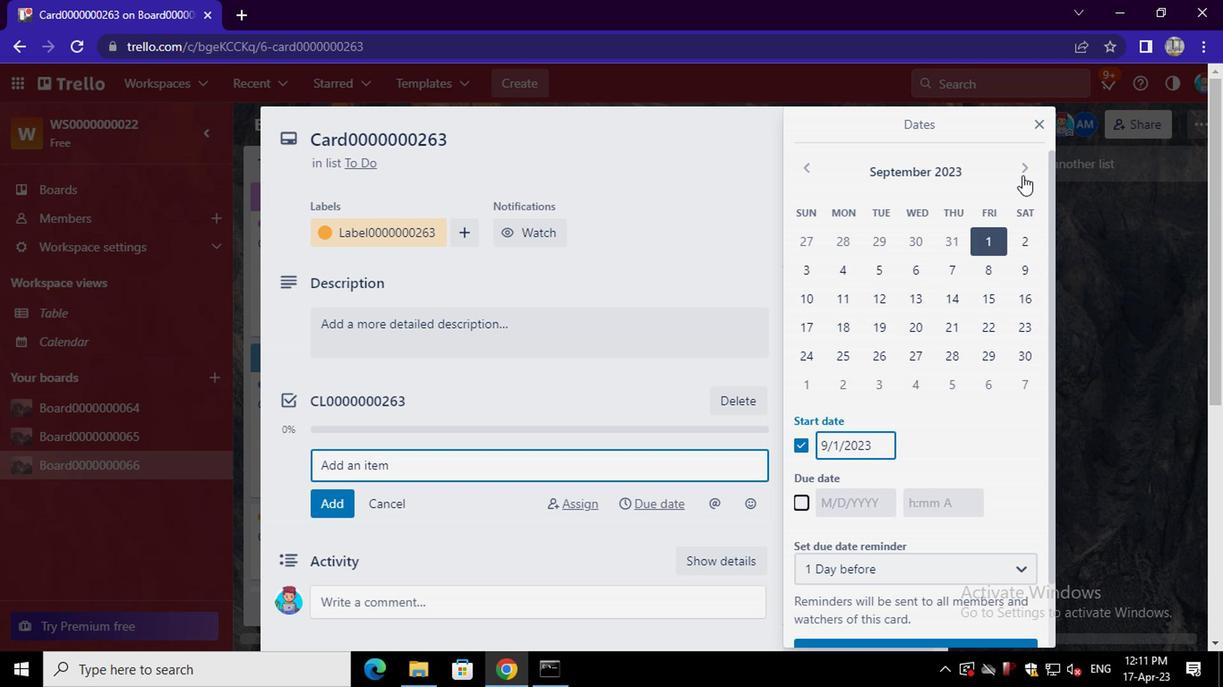 
Action: Mouse moved to (812, 238)
Screenshot: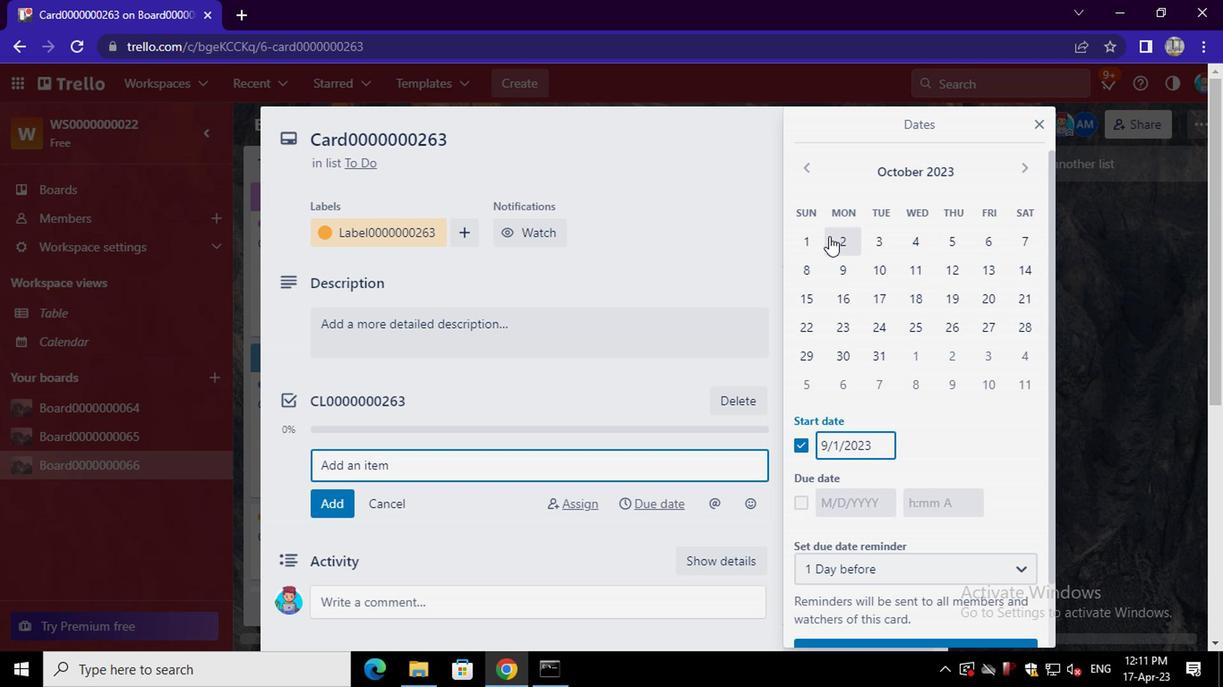 
Action: Mouse pressed left at (812, 238)
Screenshot: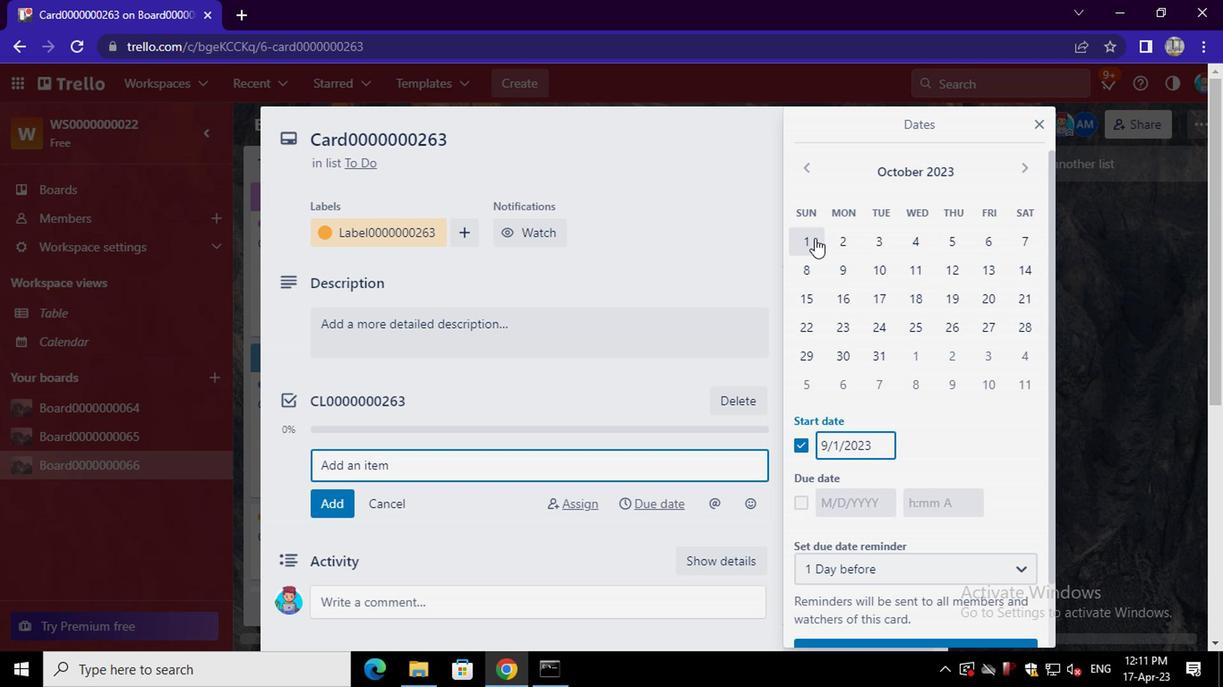 
Action: Mouse moved to (798, 507)
Screenshot: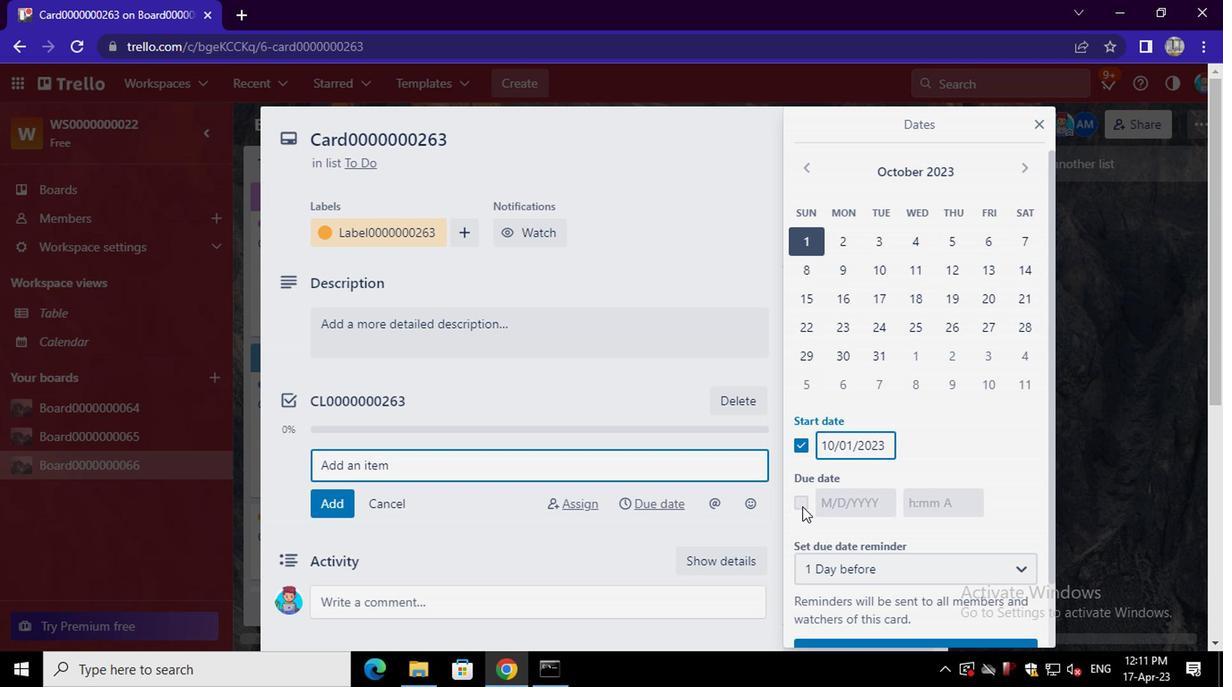 
Action: Mouse pressed left at (798, 507)
Screenshot: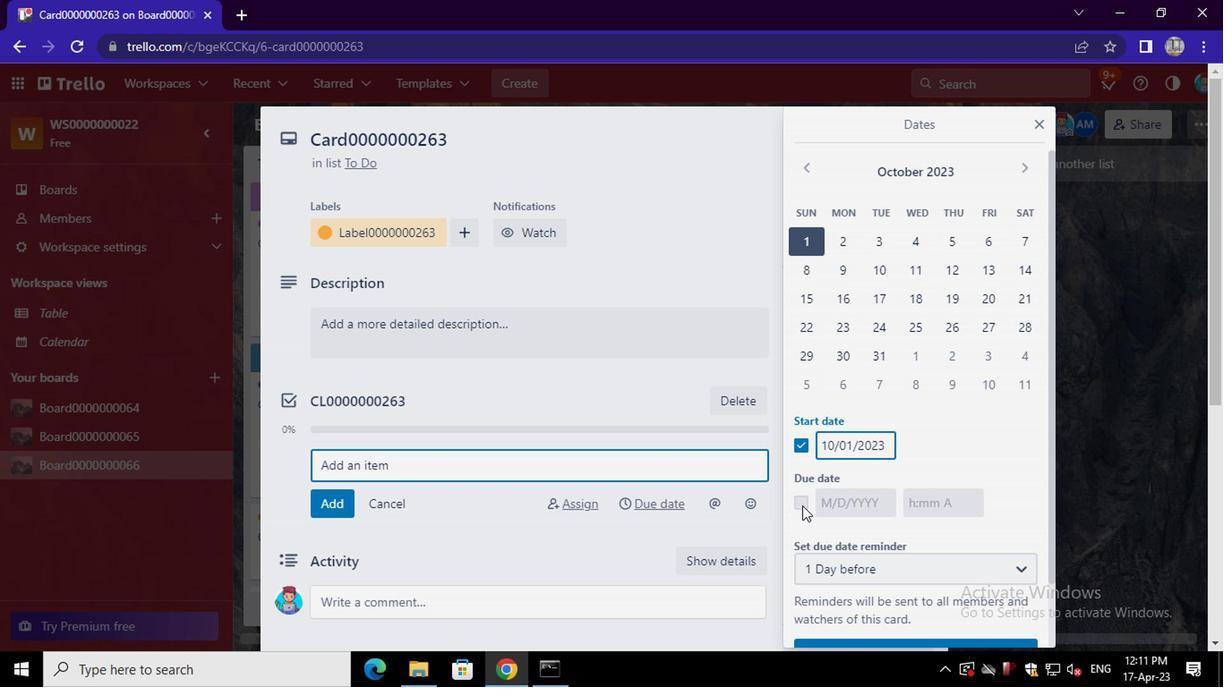 
Action: Mouse moved to (874, 364)
Screenshot: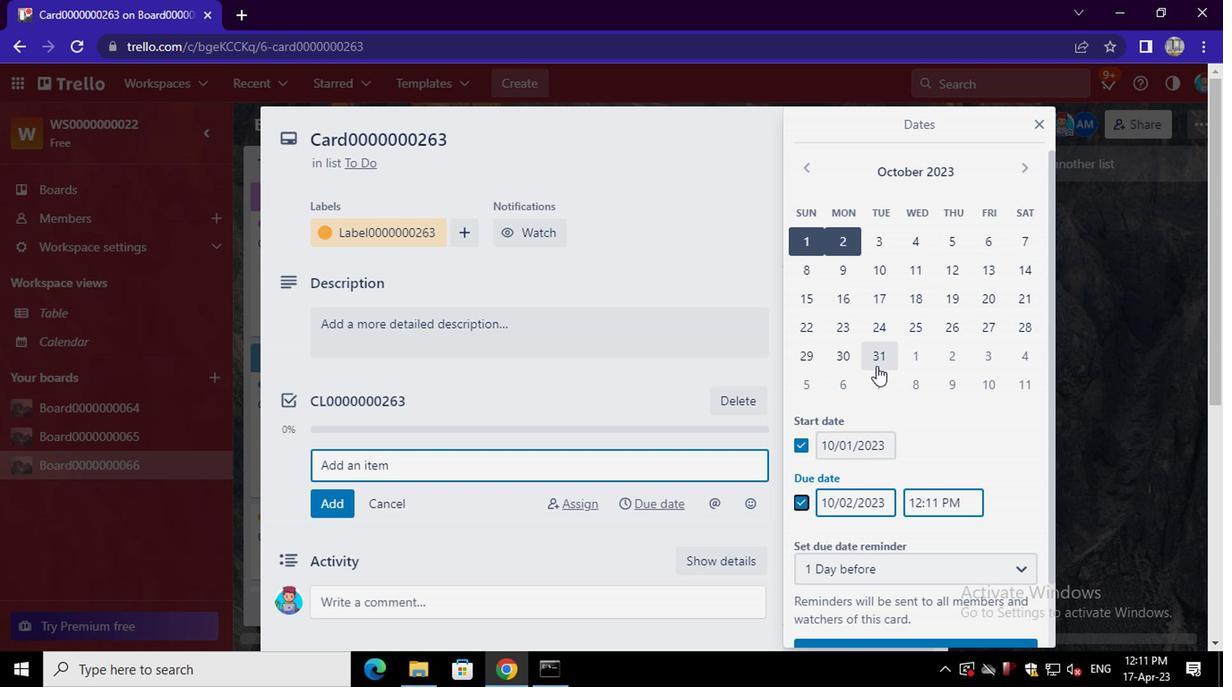 
Action: Mouse pressed left at (874, 364)
Screenshot: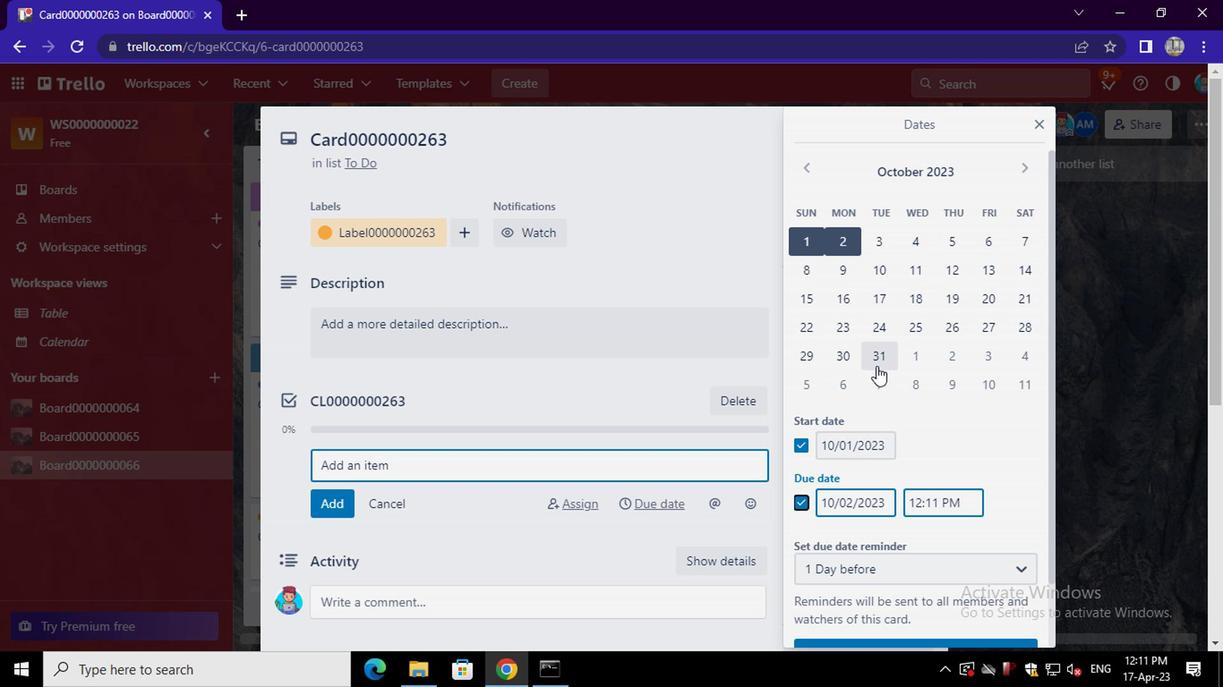
Action: Mouse moved to (900, 645)
Screenshot: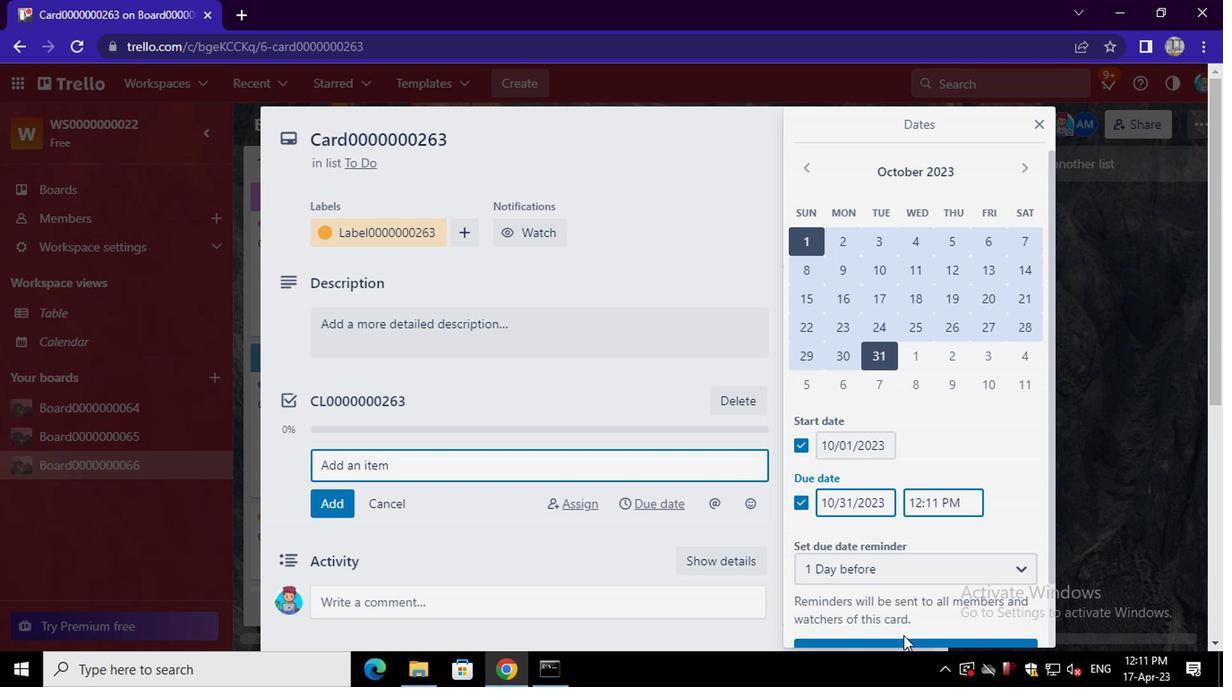 
Action: Mouse pressed left at (900, 645)
Screenshot: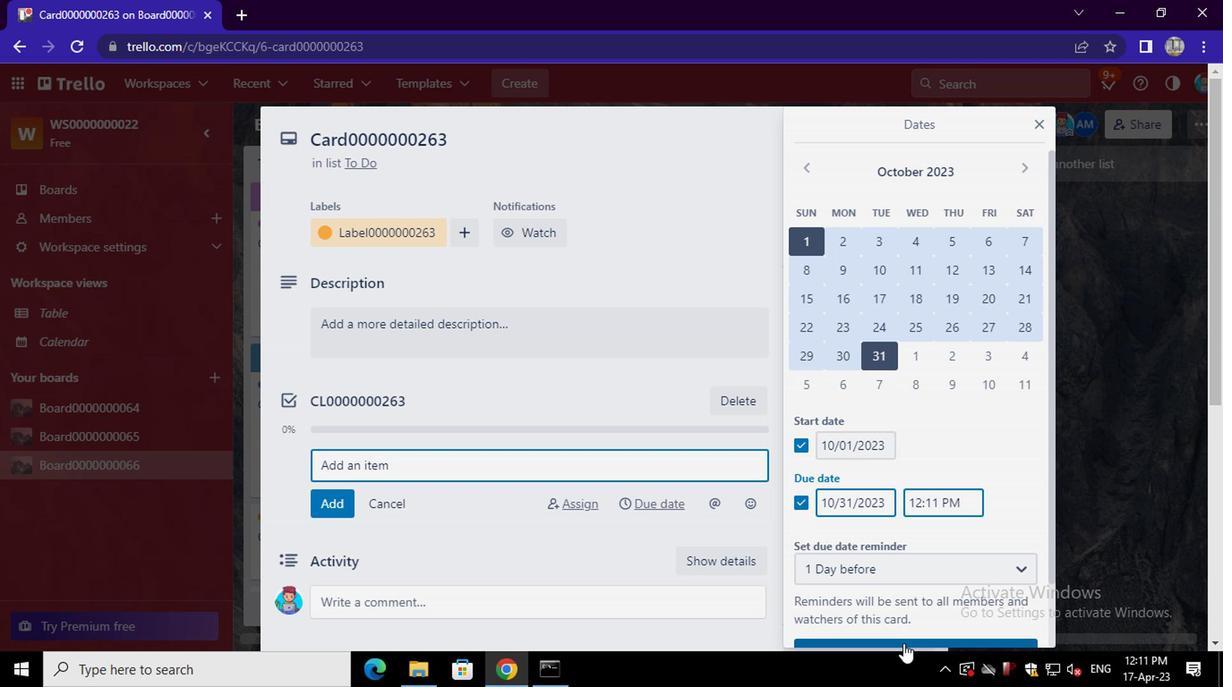 
